 Task: Create a due date automation trigger when advanced on, 2 working days after a card is due add dates starting in 1 days at 11:00 AM.
Action: Mouse moved to (869, 272)
Screenshot: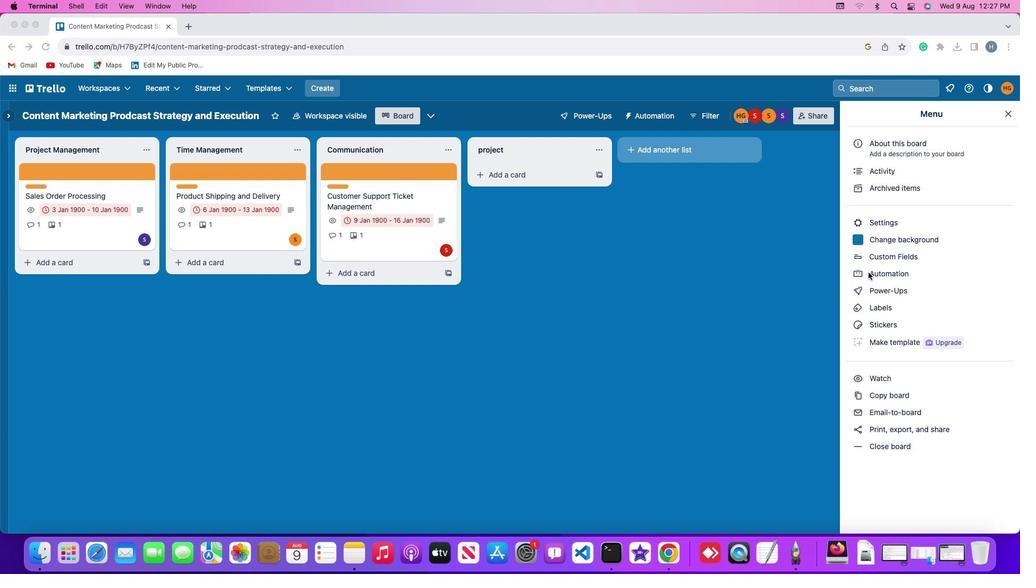 
Action: Mouse pressed left at (869, 272)
Screenshot: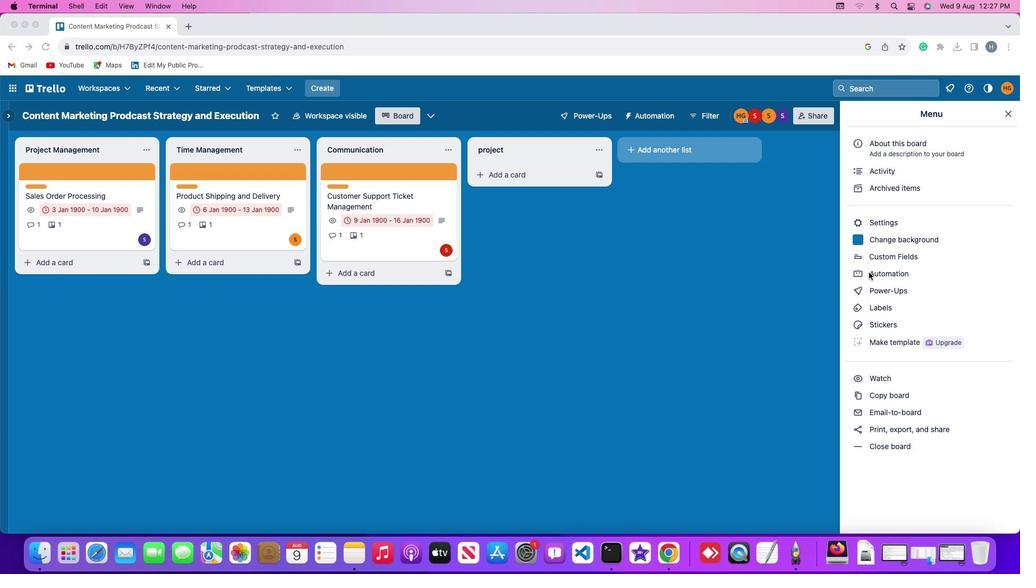 
Action: Mouse pressed left at (869, 272)
Screenshot: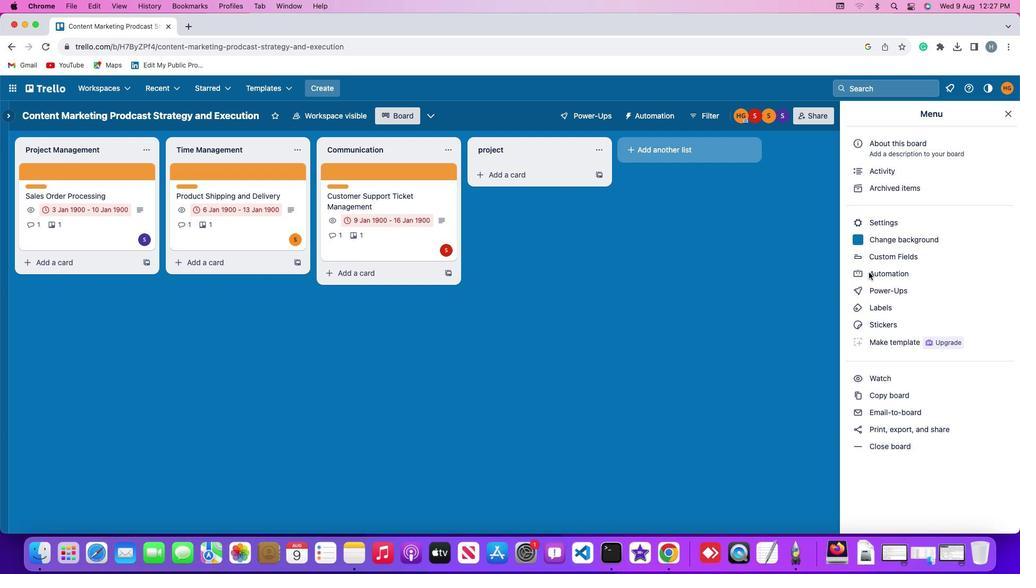 
Action: Mouse moved to (71, 253)
Screenshot: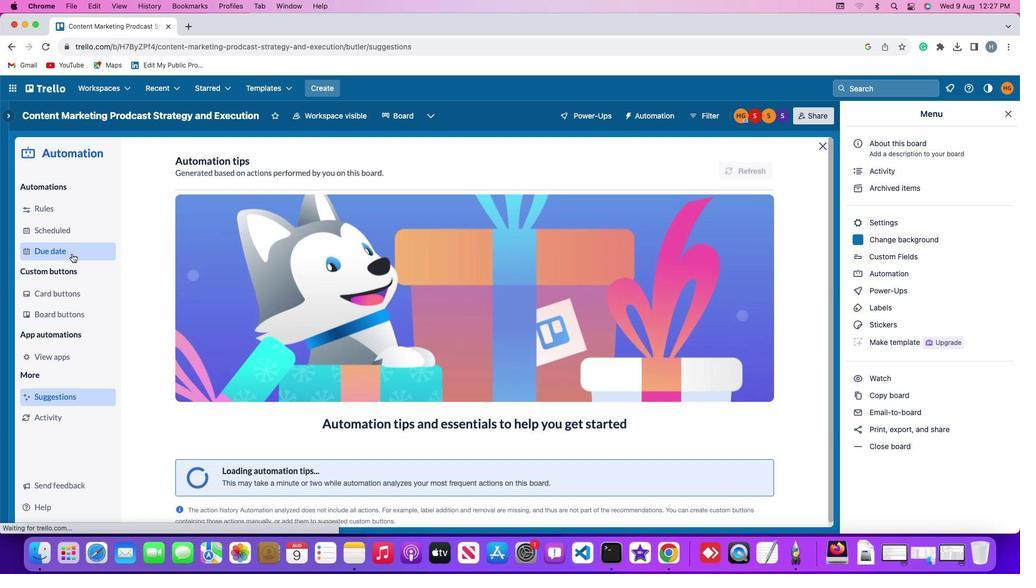 
Action: Mouse pressed left at (71, 253)
Screenshot: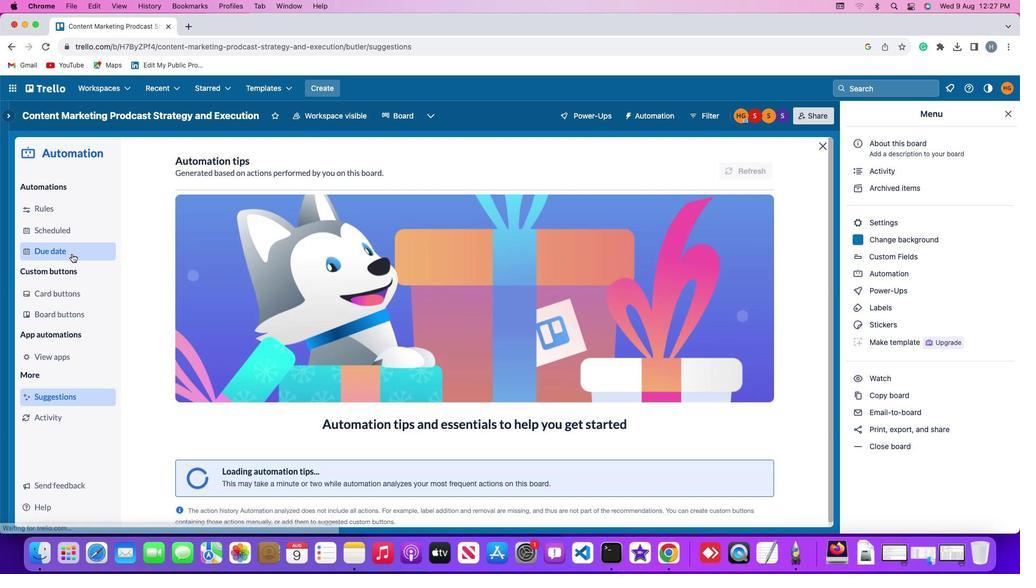 
Action: Mouse moved to (717, 164)
Screenshot: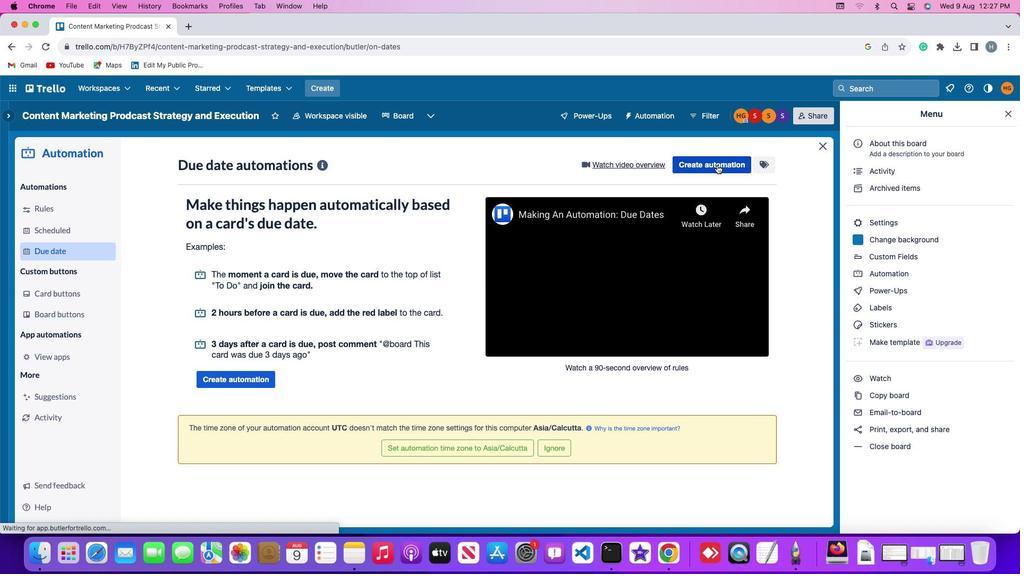
Action: Mouse pressed left at (717, 164)
Screenshot: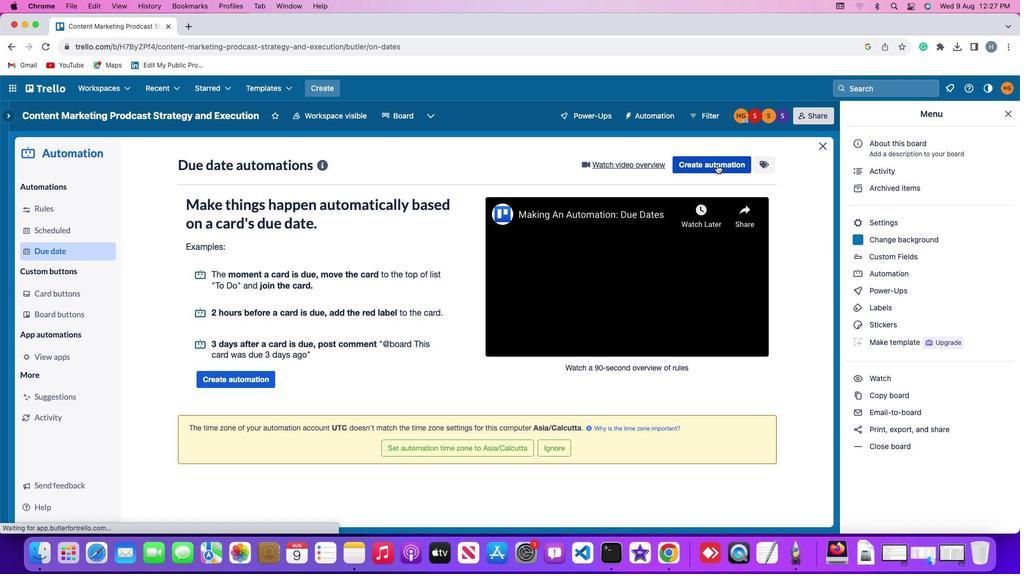 
Action: Mouse moved to (411, 266)
Screenshot: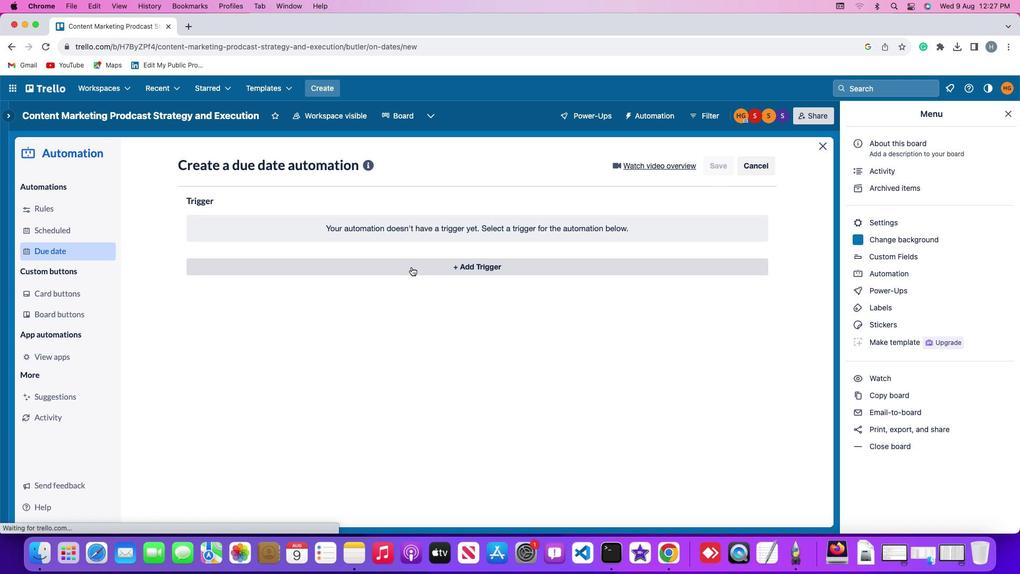
Action: Mouse pressed left at (411, 266)
Screenshot: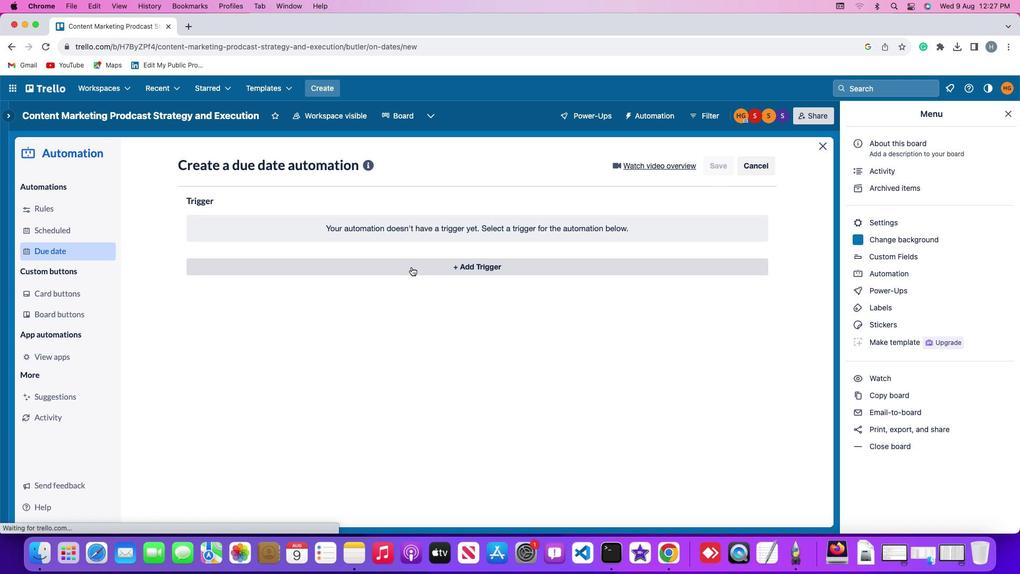 
Action: Mouse moved to (200, 426)
Screenshot: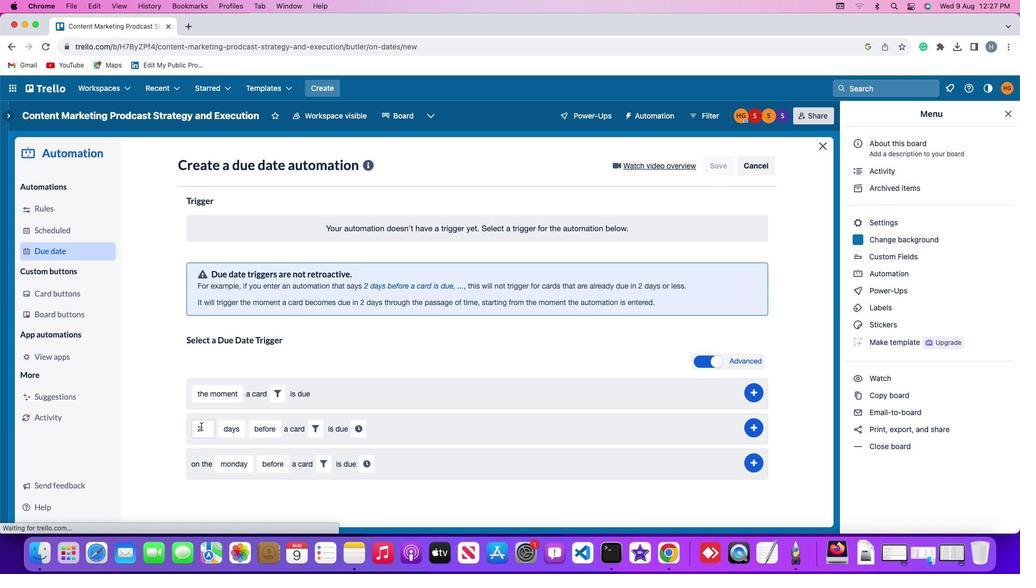 
Action: Mouse pressed left at (200, 426)
Screenshot: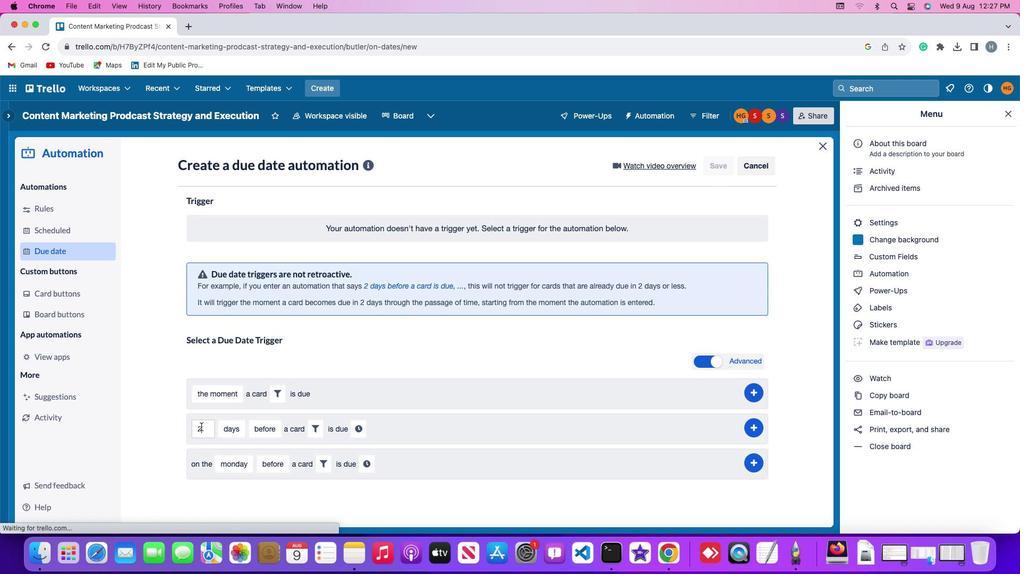 
Action: Mouse moved to (201, 426)
Screenshot: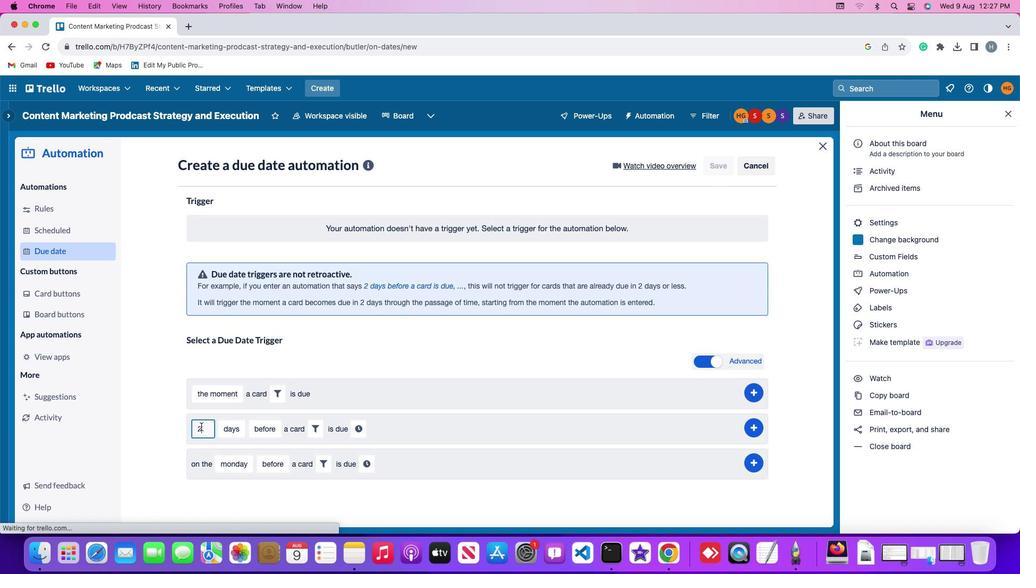 
Action: Key pressed Key.backspace'2'
Screenshot: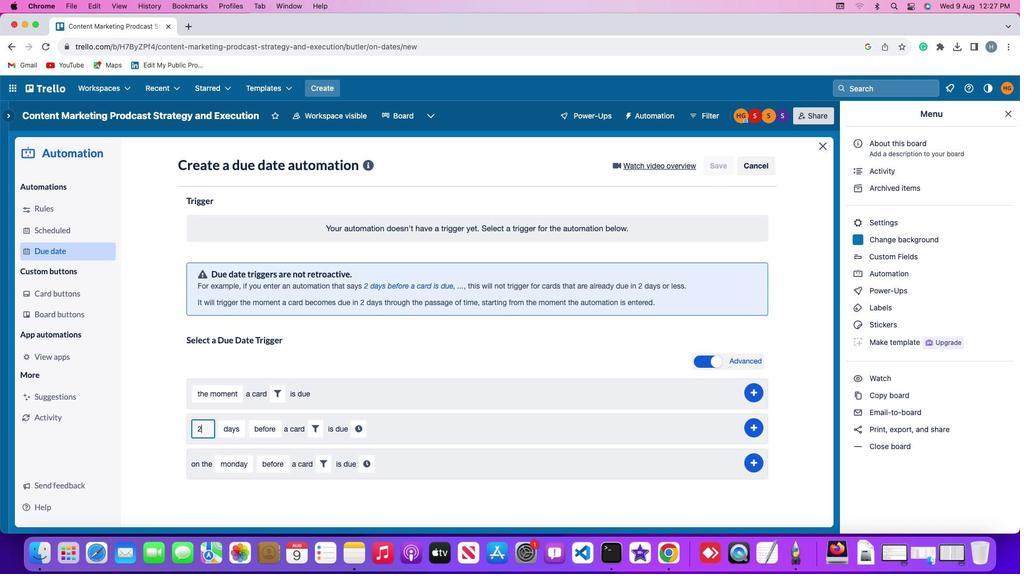 
Action: Mouse moved to (223, 427)
Screenshot: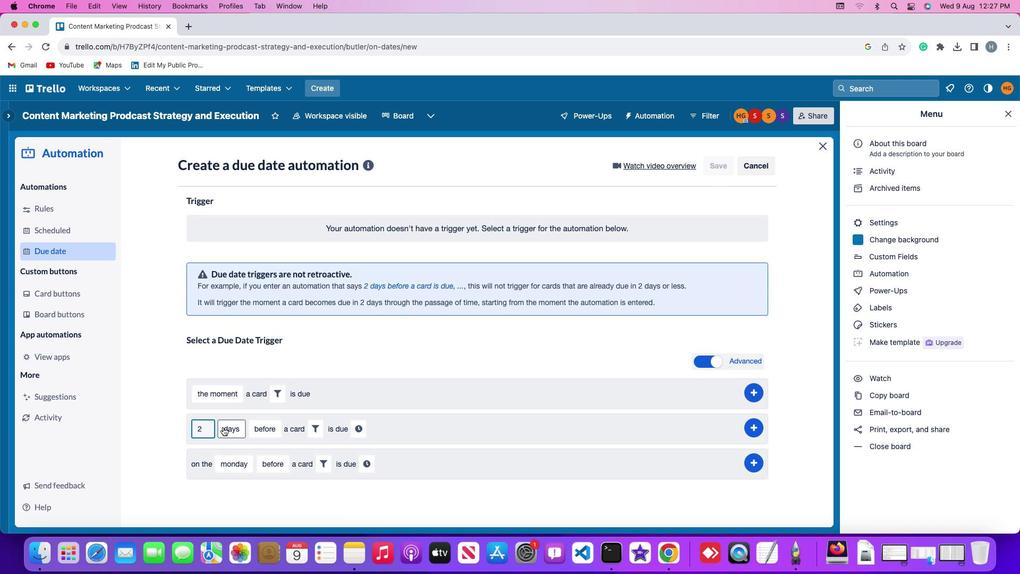 
Action: Mouse pressed left at (223, 427)
Screenshot: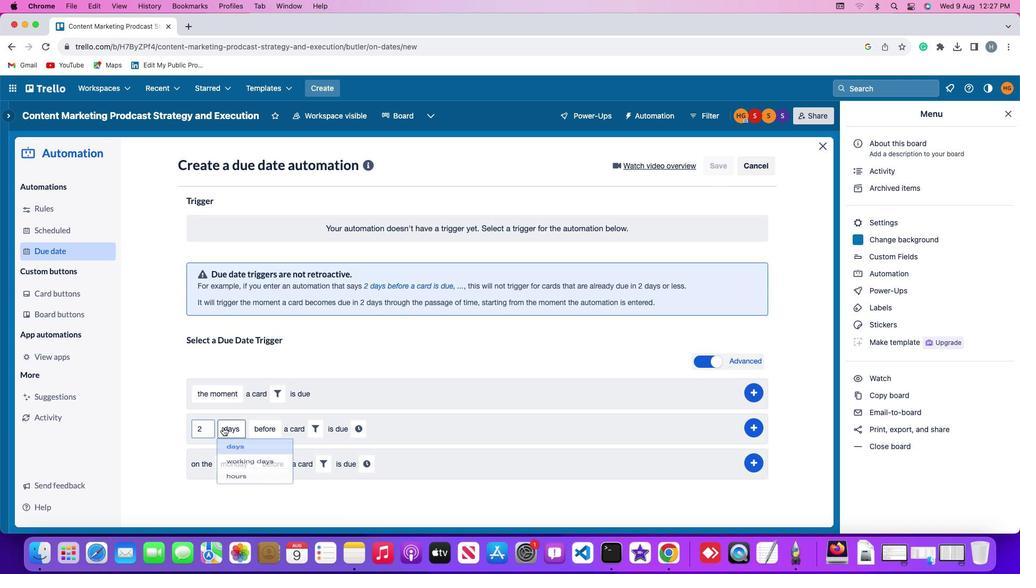 
Action: Mouse moved to (234, 469)
Screenshot: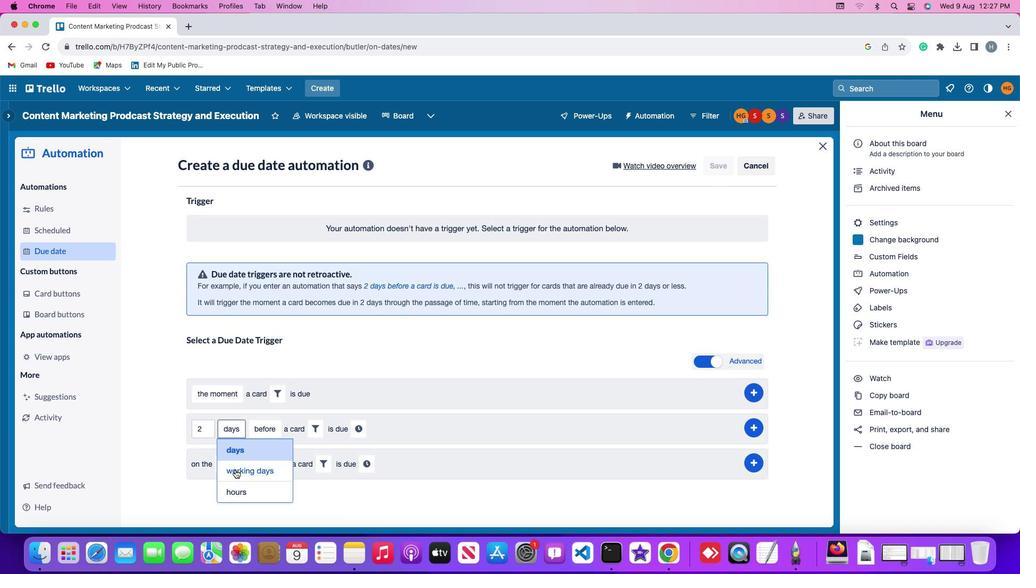
Action: Mouse pressed left at (234, 469)
Screenshot: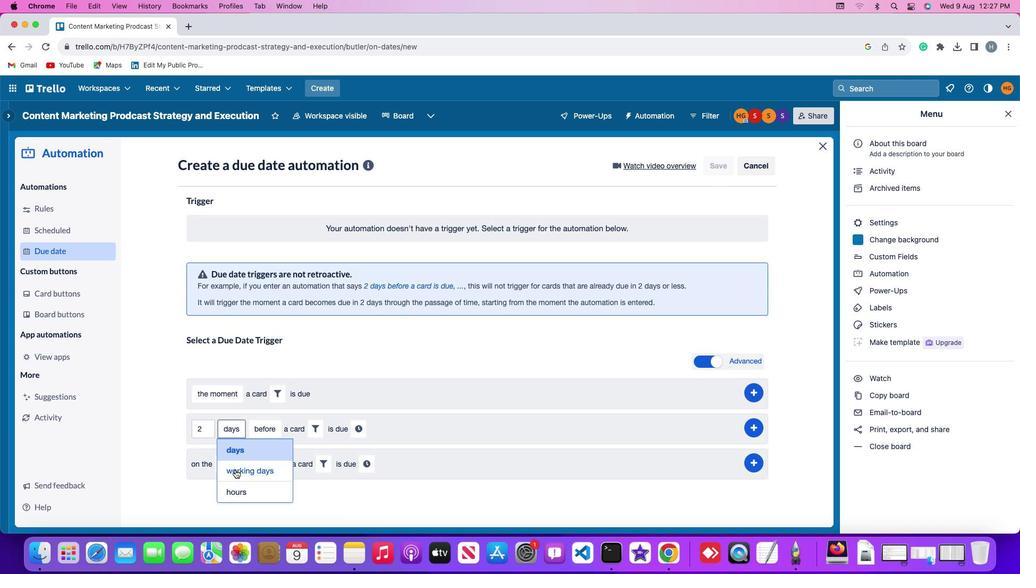 
Action: Mouse moved to (288, 432)
Screenshot: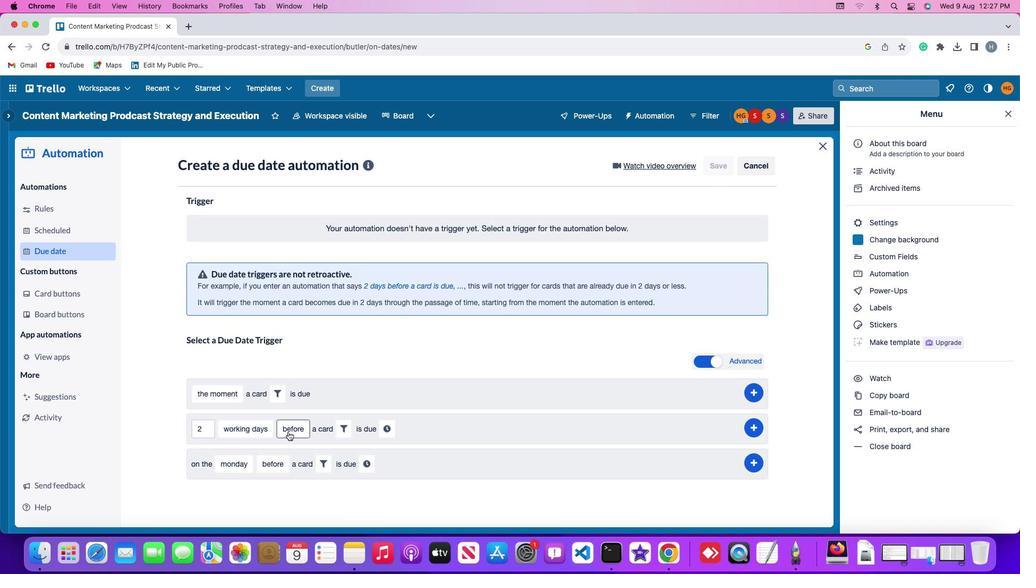 
Action: Mouse pressed left at (288, 432)
Screenshot: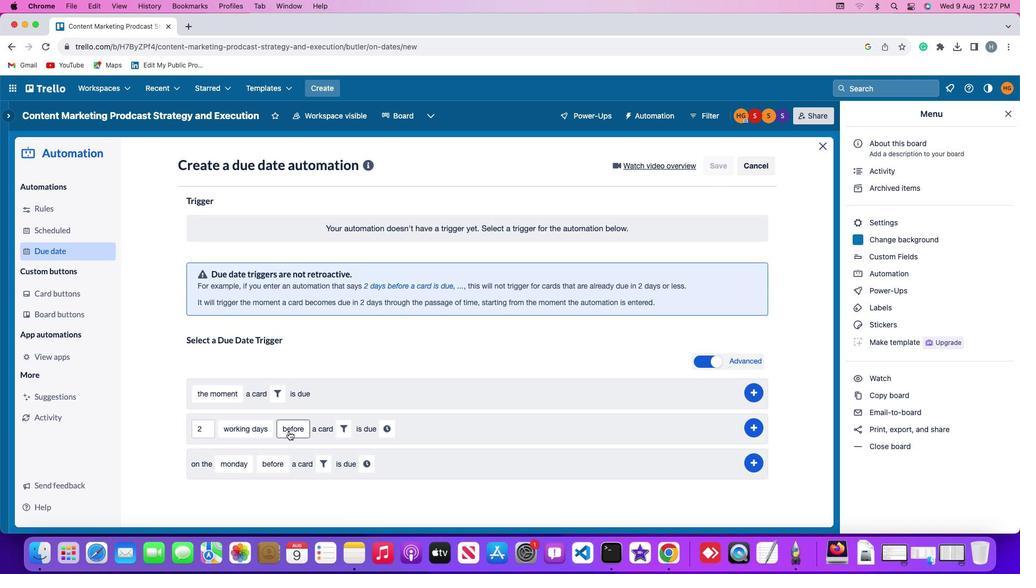 
Action: Mouse moved to (284, 470)
Screenshot: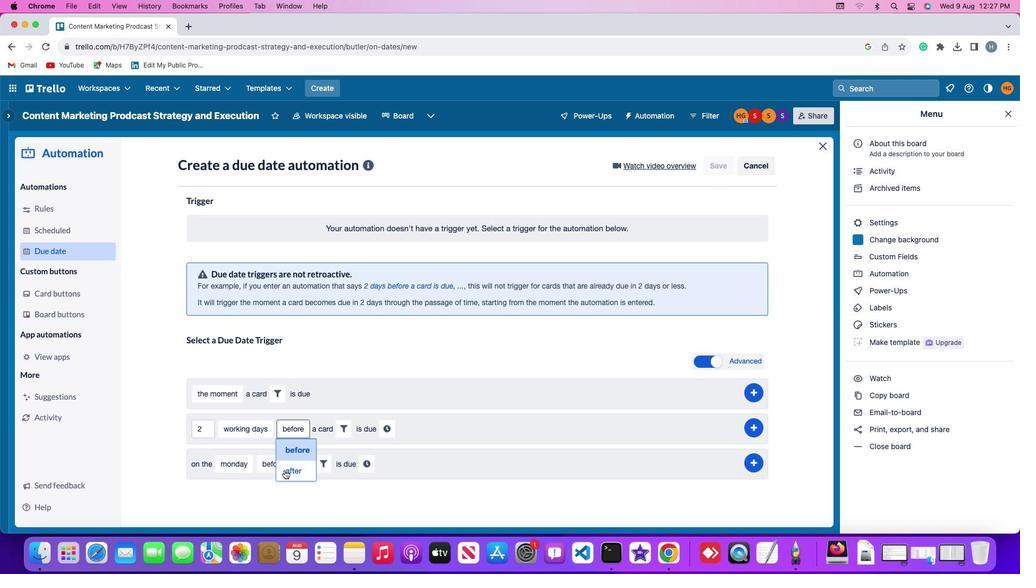 
Action: Mouse pressed left at (284, 470)
Screenshot: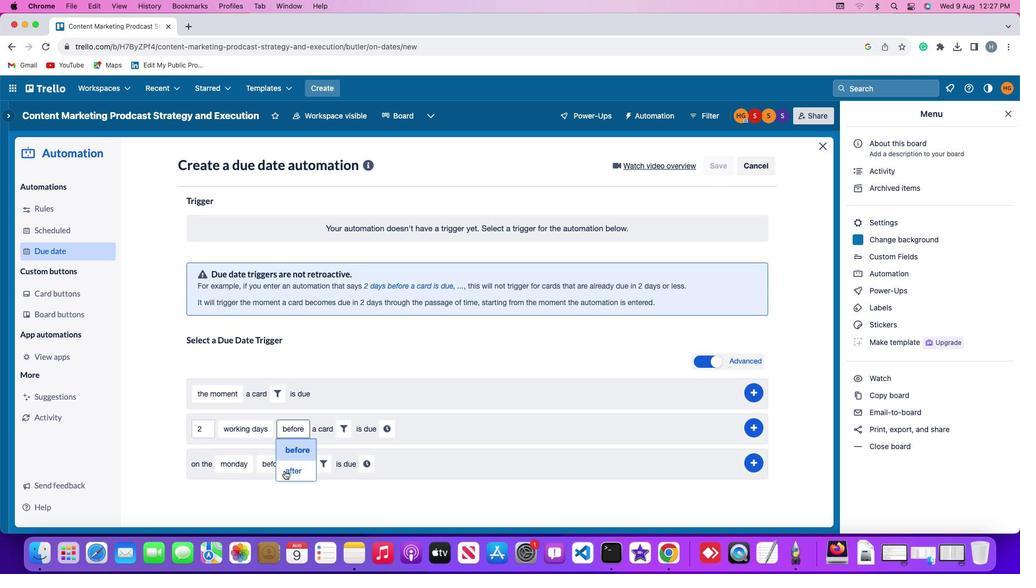 
Action: Mouse moved to (336, 433)
Screenshot: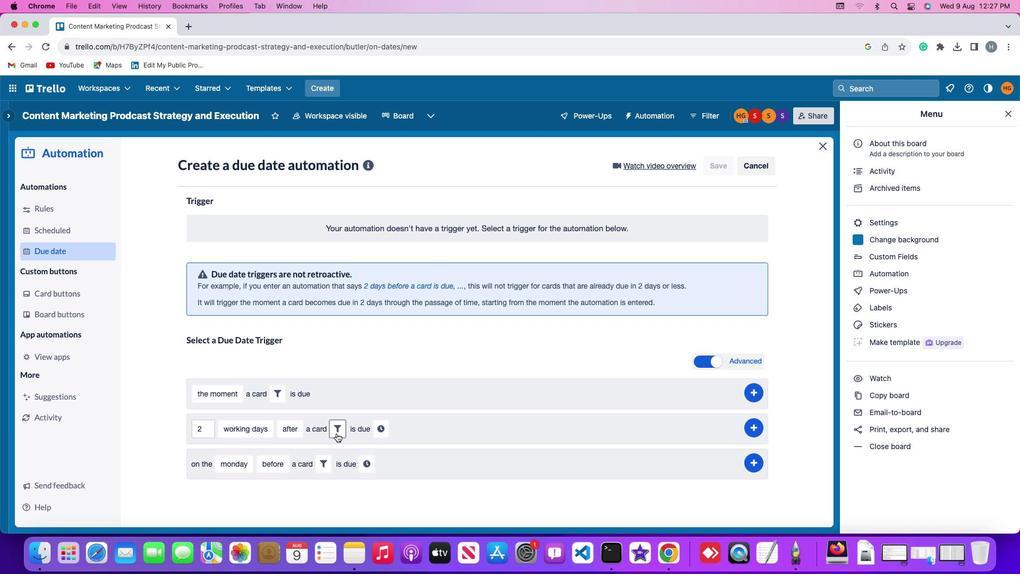 
Action: Mouse pressed left at (336, 433)
Screenshot: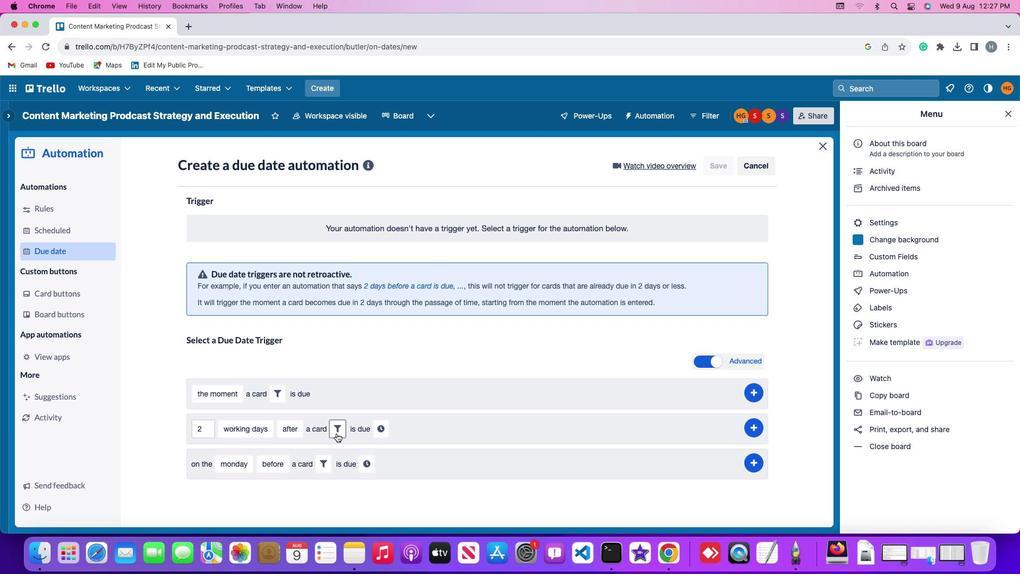 
Action: Mouse moved to (398, 466)
Screenshot: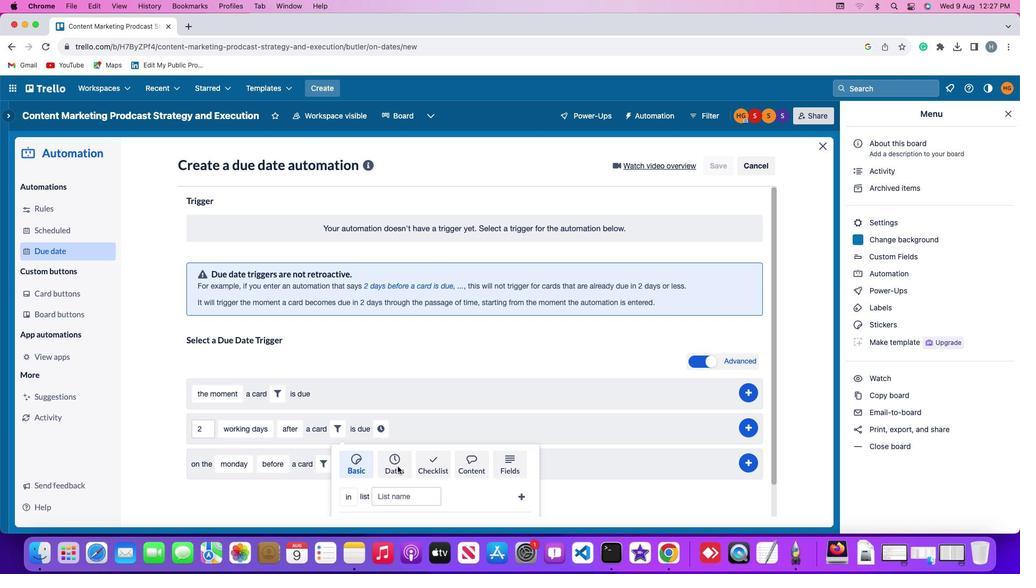 
Action: Mouse pressed left at (398, 466)
Screenshot: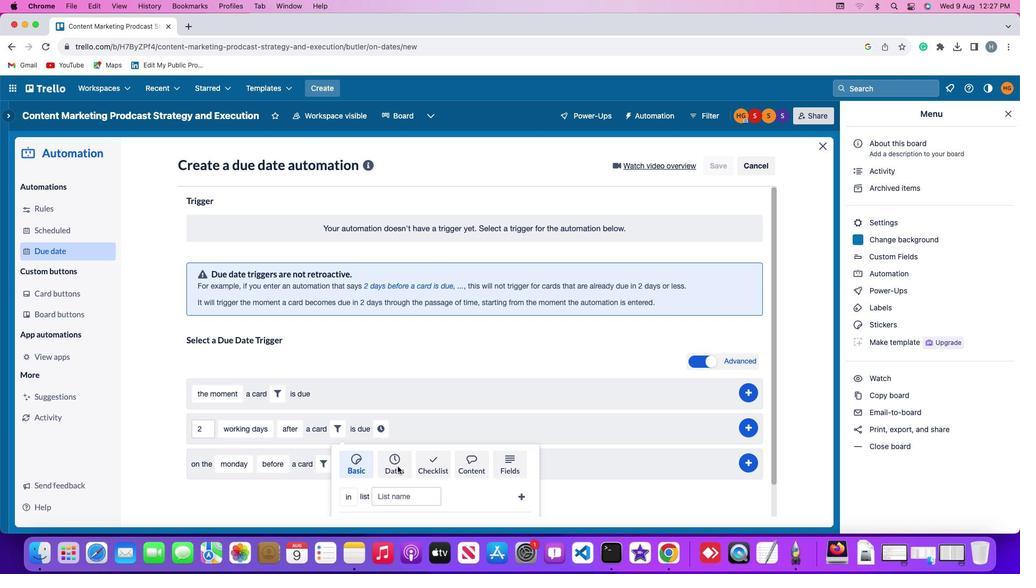 
Action: Mouse moved to (307, 494)
Screenshot: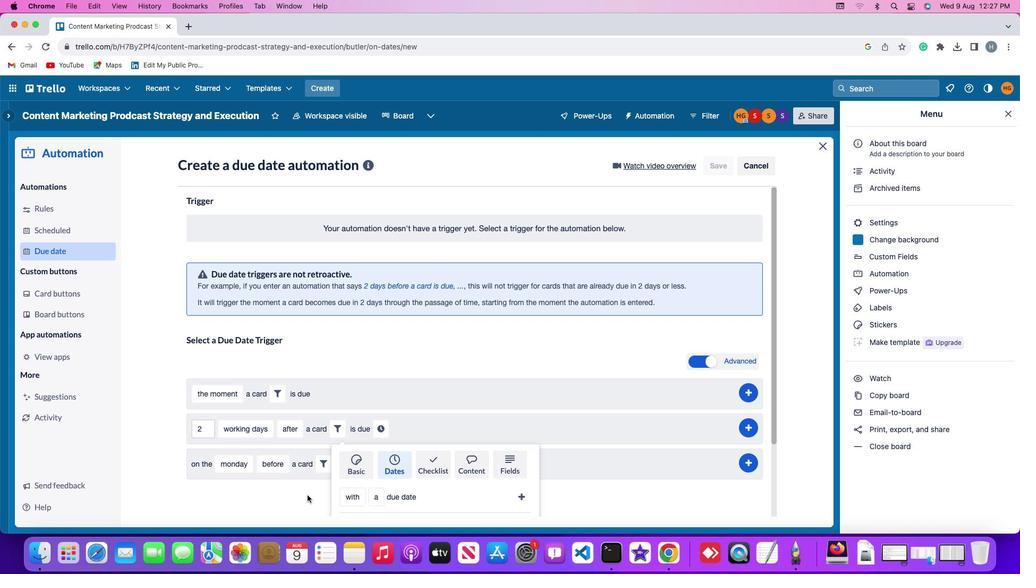 
Action: Mouse scrolled (307, 494) with delta (0, 0)
Screenshot: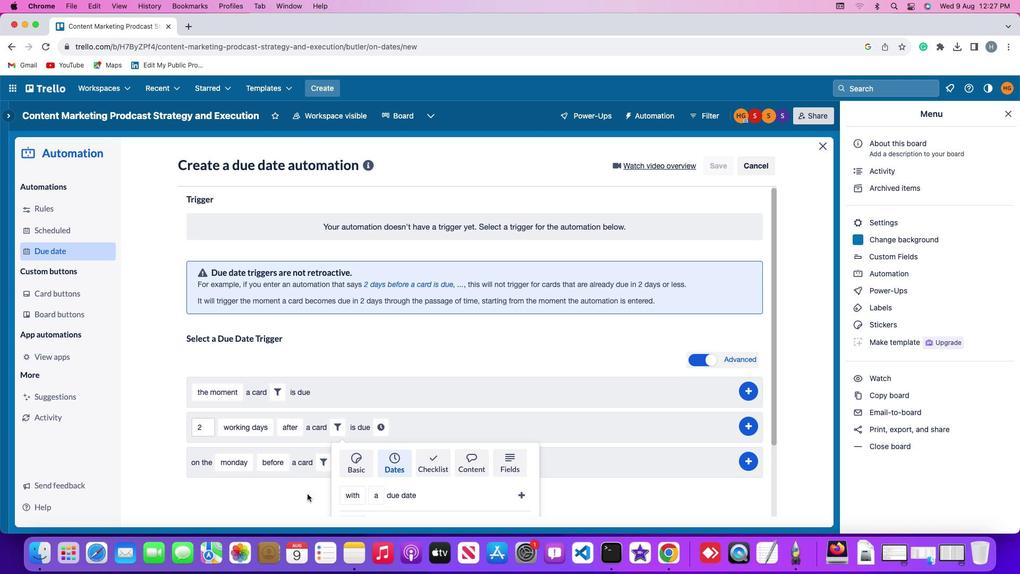 
Action: Mouse scrolled (307, 494) with delta (0, 0)
Screenshot: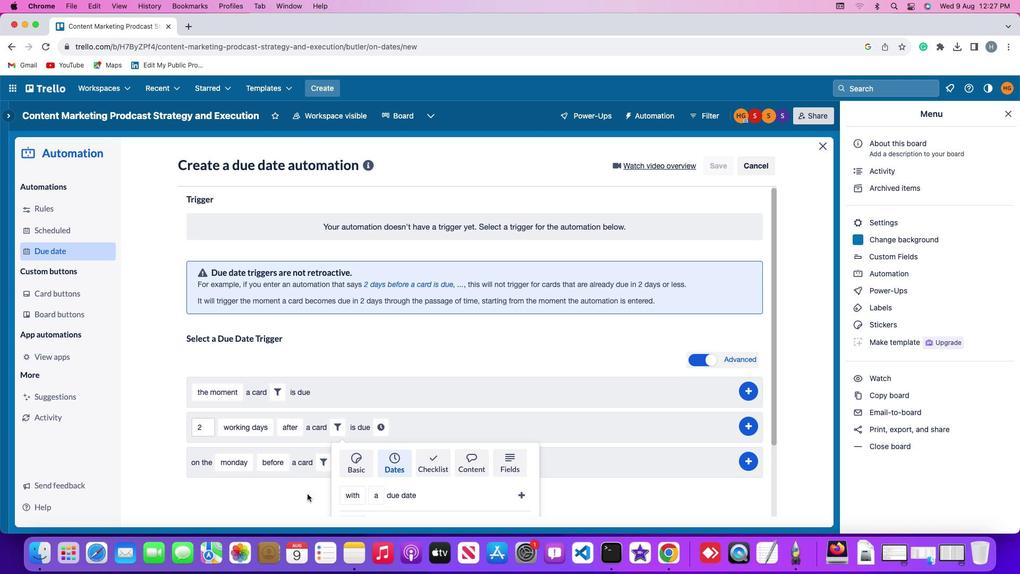 
Action: Mouse moved to (307, 494)
Screenshot: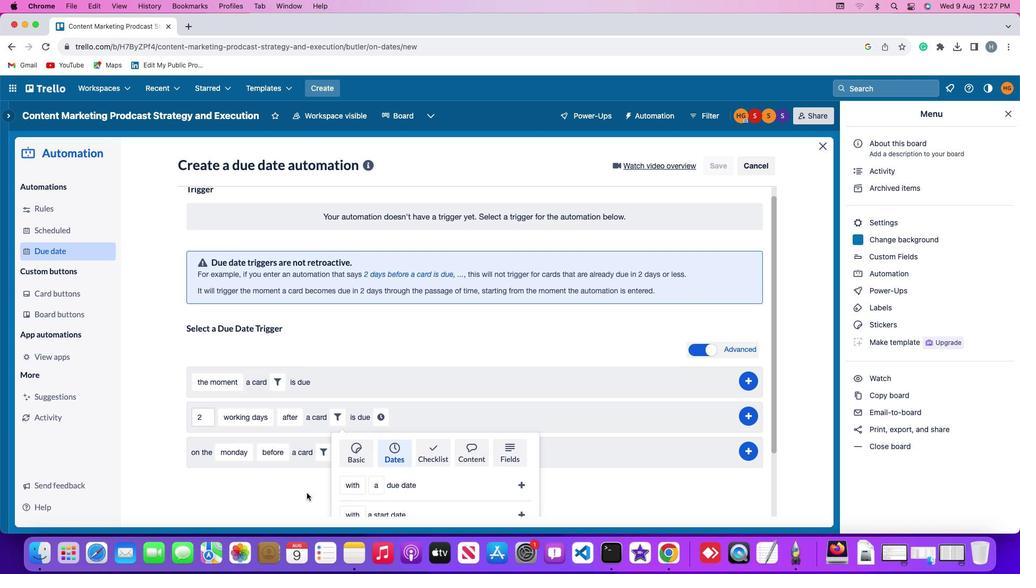 
Action: Mouse scrolled (307, 494) with delta (0, -1)
Screenshot: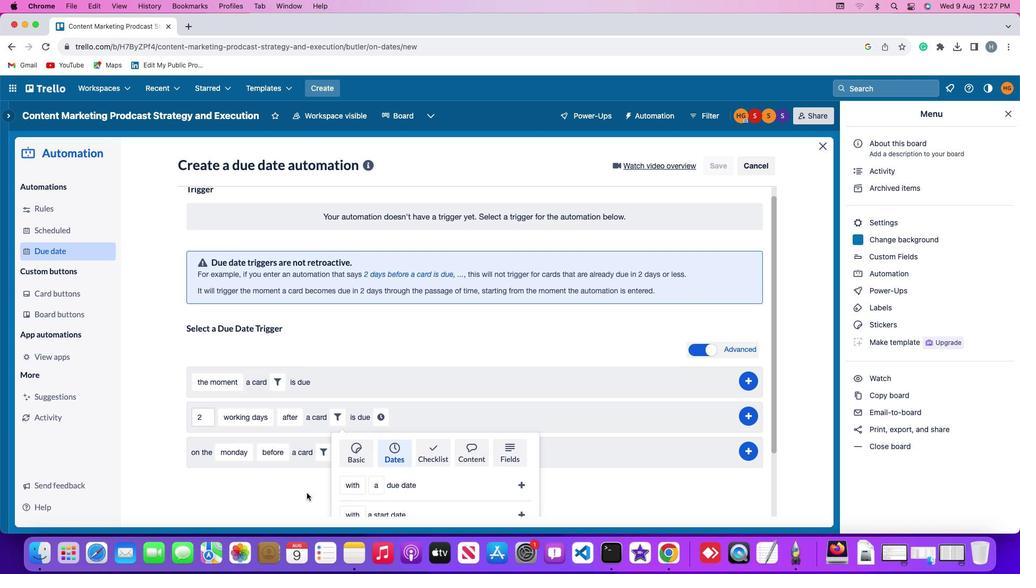 
Action: Mouse moved to (307, 494)
Screenshot: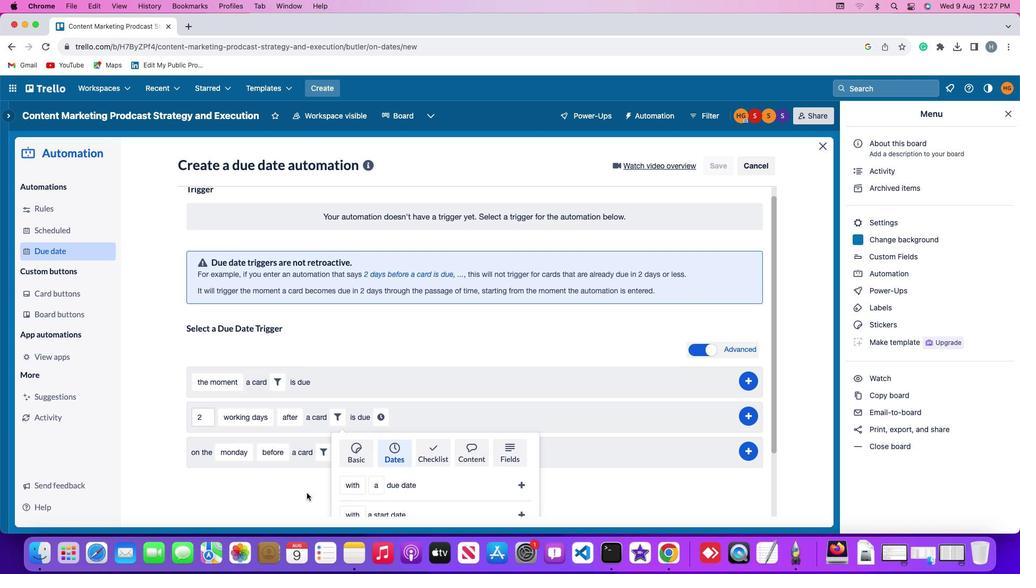 
Action: Mouse scrolled (307, 494) with delta (0, -2)
Screenshot: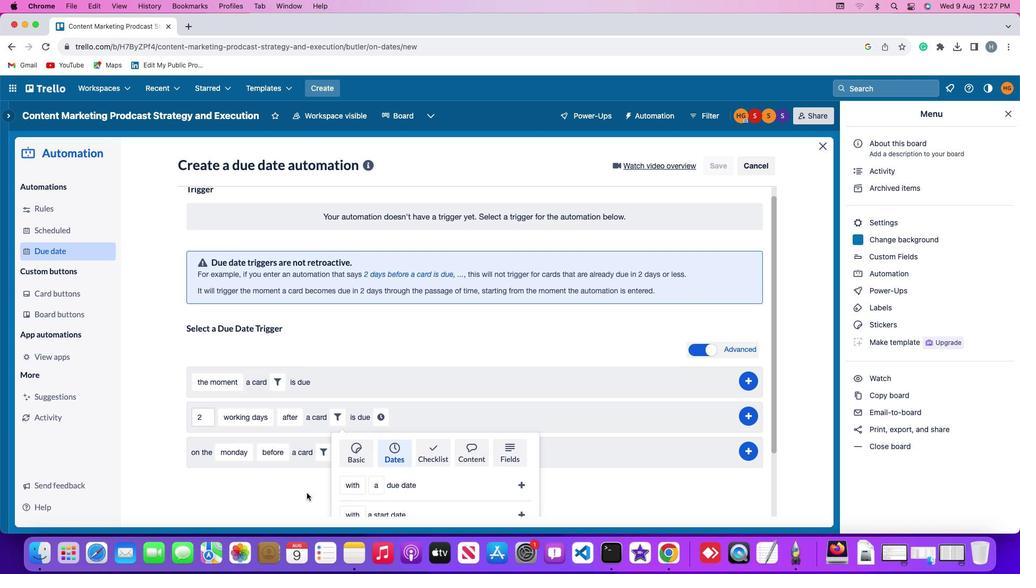 
Action: Mouse moved to (307, 492)
Screenshot: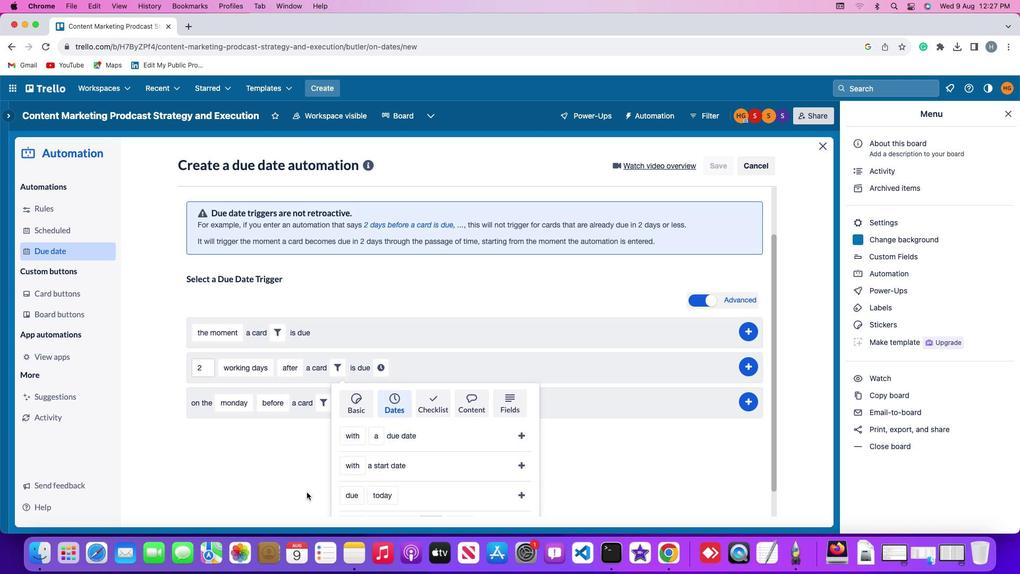 
Action: Mouse scrolled (307, 492) with delta (0, -3)
Screenshot: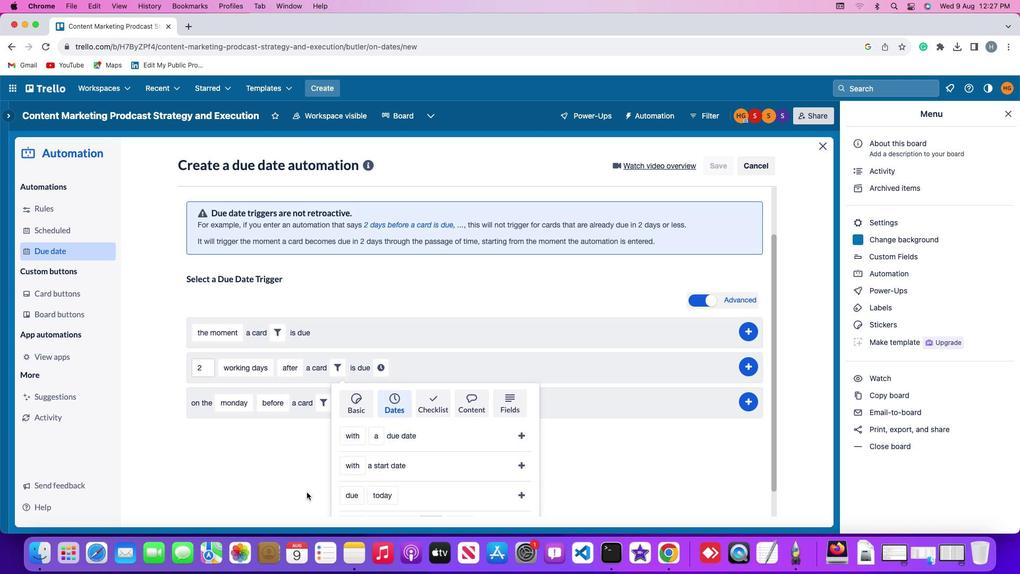 
Action: Mouse moved to (306, 492)
Screenshot: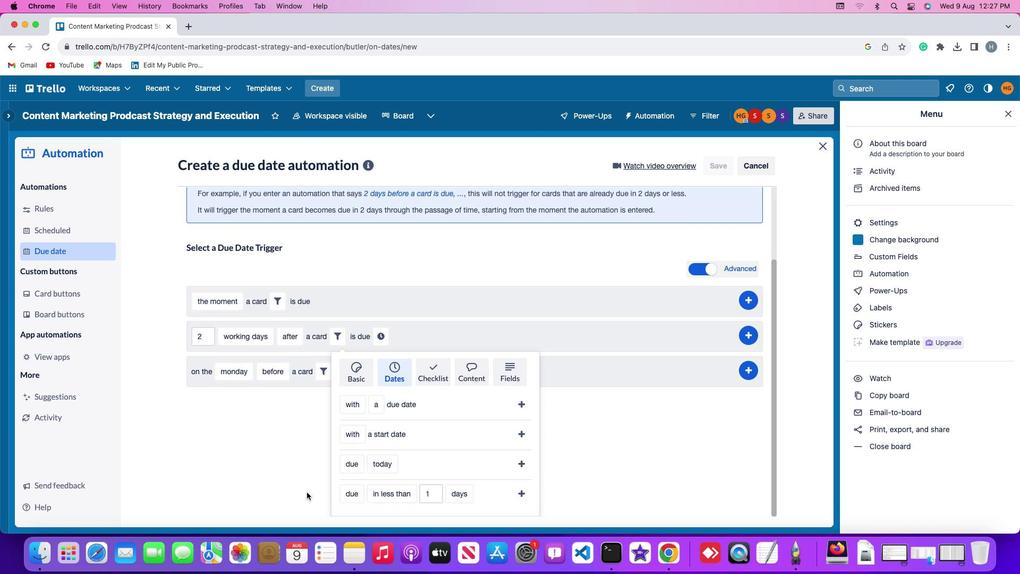 
Action: Mouse scrolled (306, 492) with delta (0, 0)
Screenshot: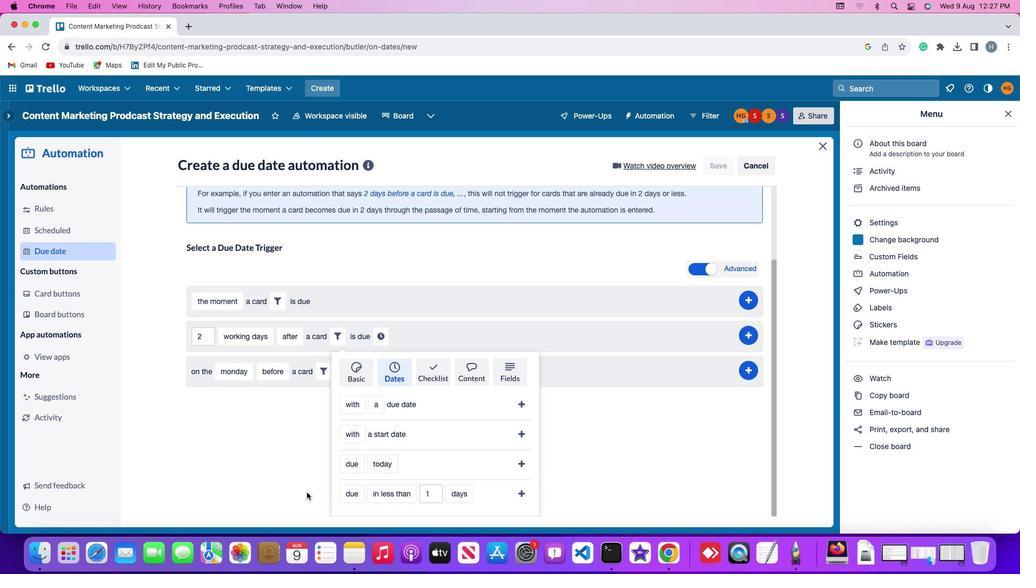 
Action: Mouse scrolled (306, 492) with delta (0, 0)
Screenshot: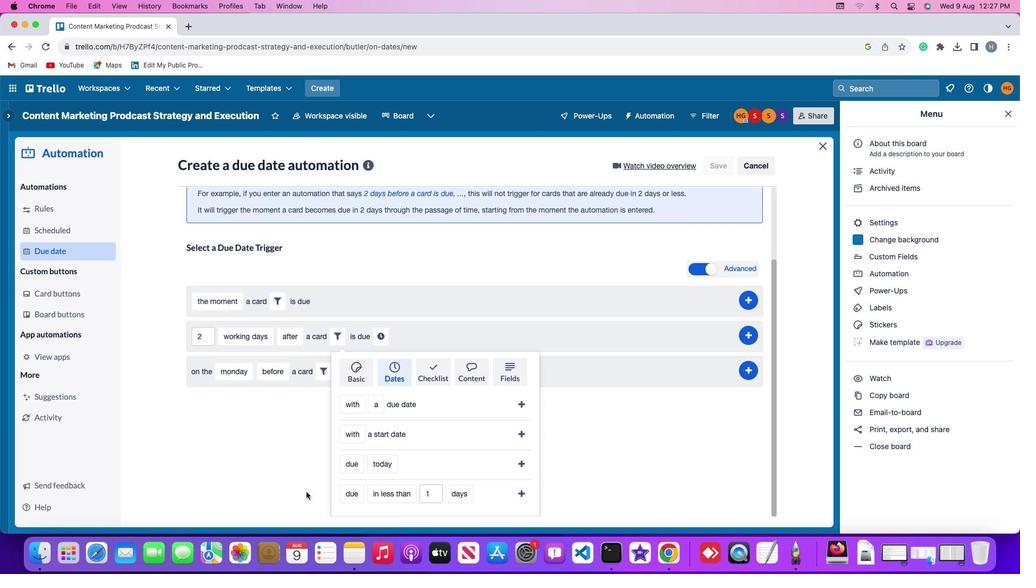 
Action: Mouse scrolled (306, 492) with delta (0, -2)
Screenshot: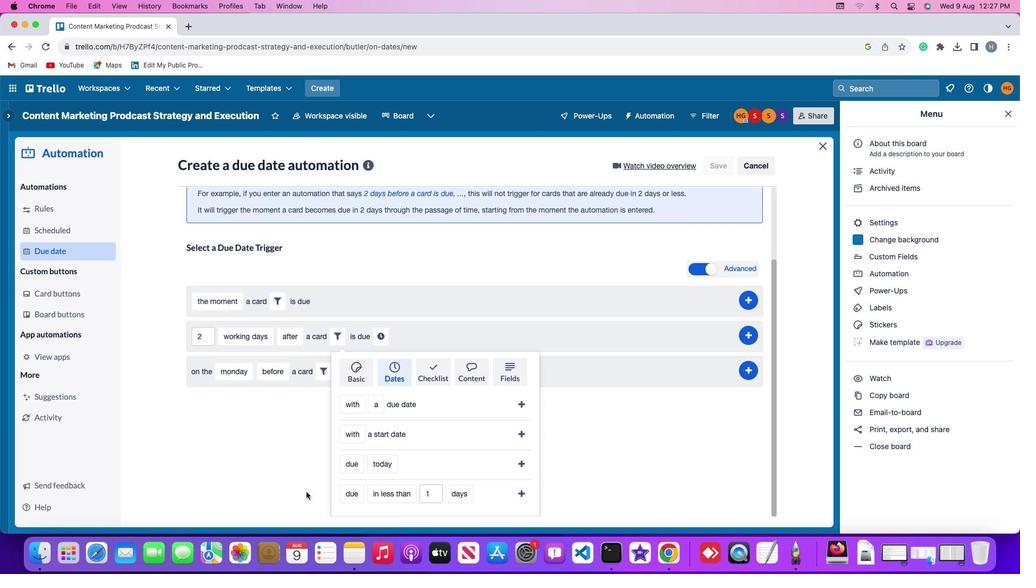 
Action: Mouse scrolled (306, 492) with delta (0, -2)
Screenshot: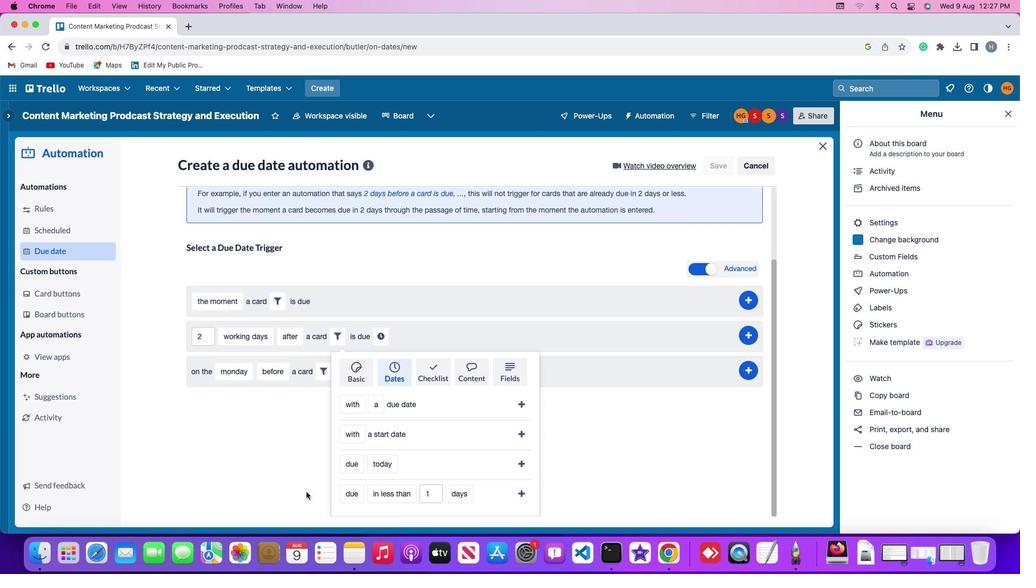 
Action: Mouse moved to (306, 492)
Screenshot: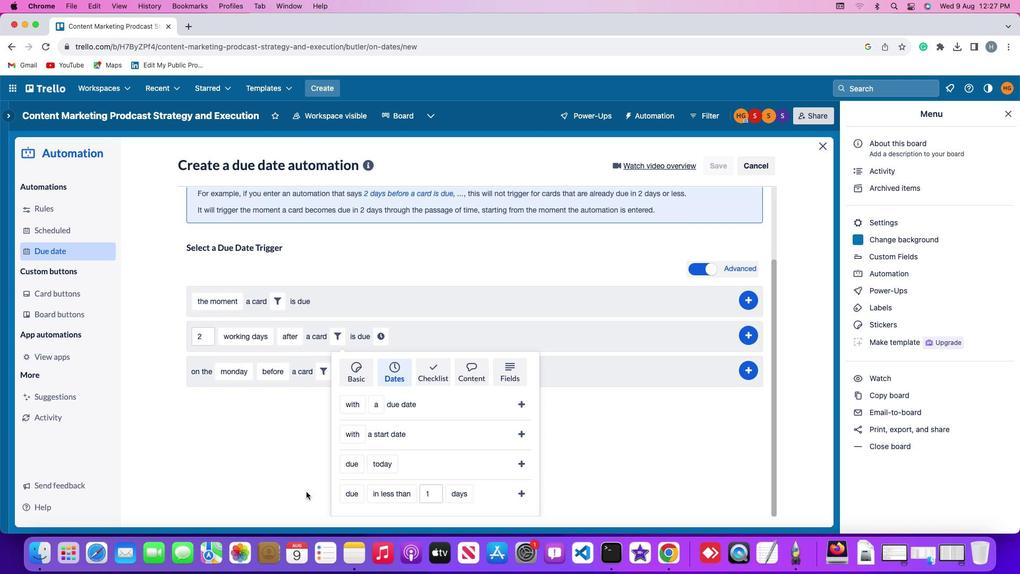 
Action: Mouse scrolled (306, 492) with delta (0, -3)
Screenshot: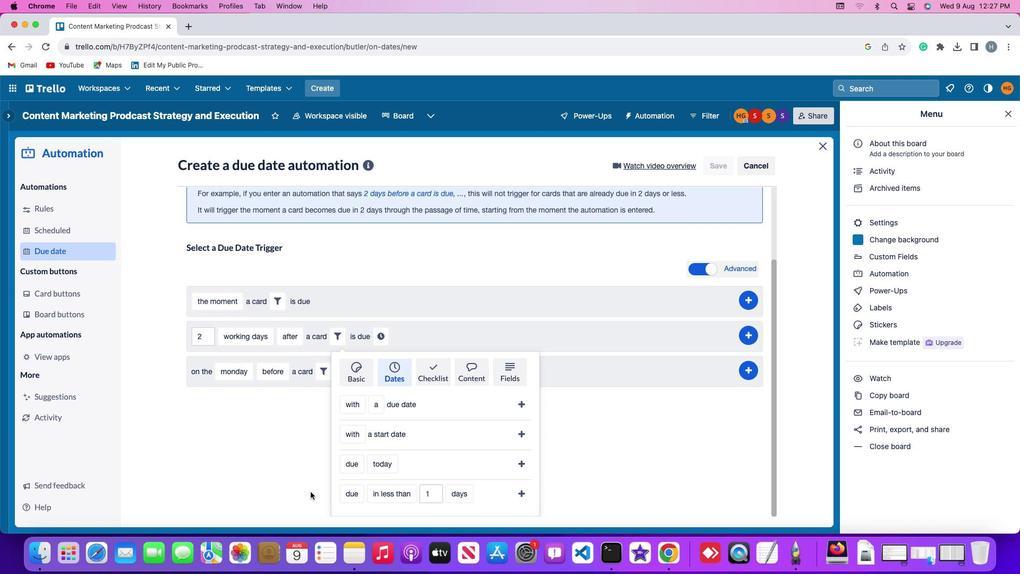 
Action: Mouse moved to (345, 492)
Screenshot: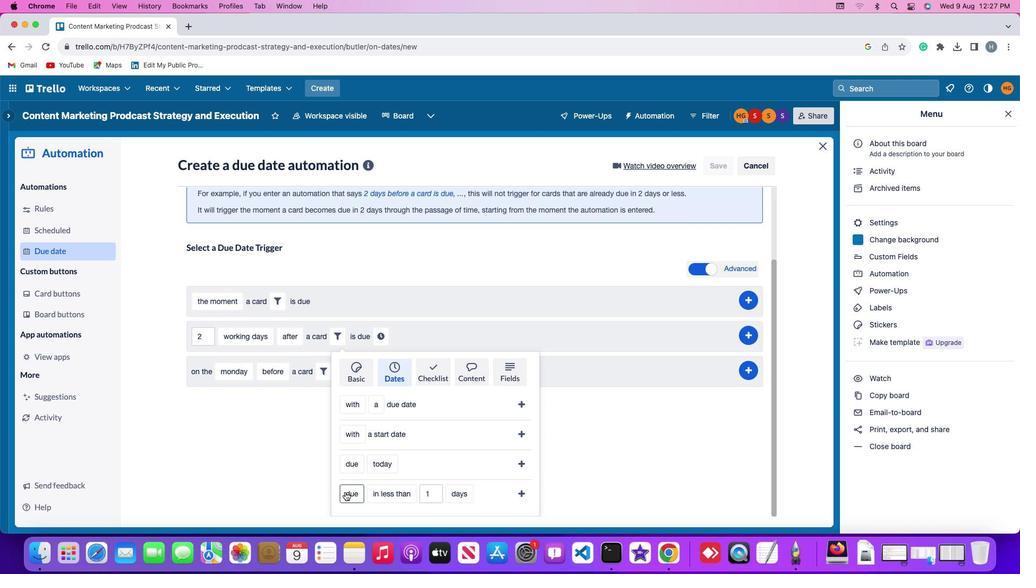 
Action: Mouse pressed left at (345, 492)
Screenshot: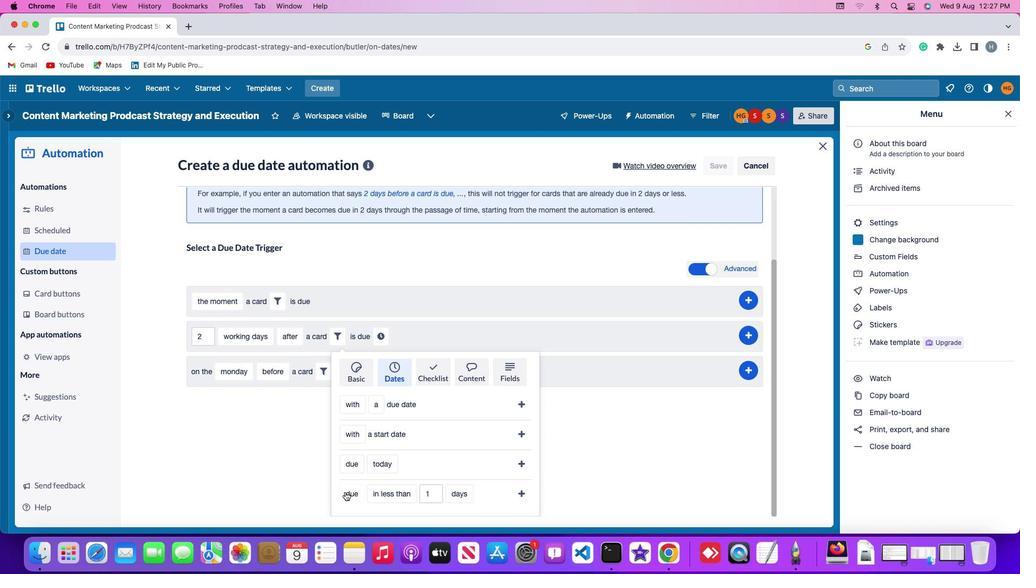 
Action: Mouse moved to (355, 479)
Screenshot: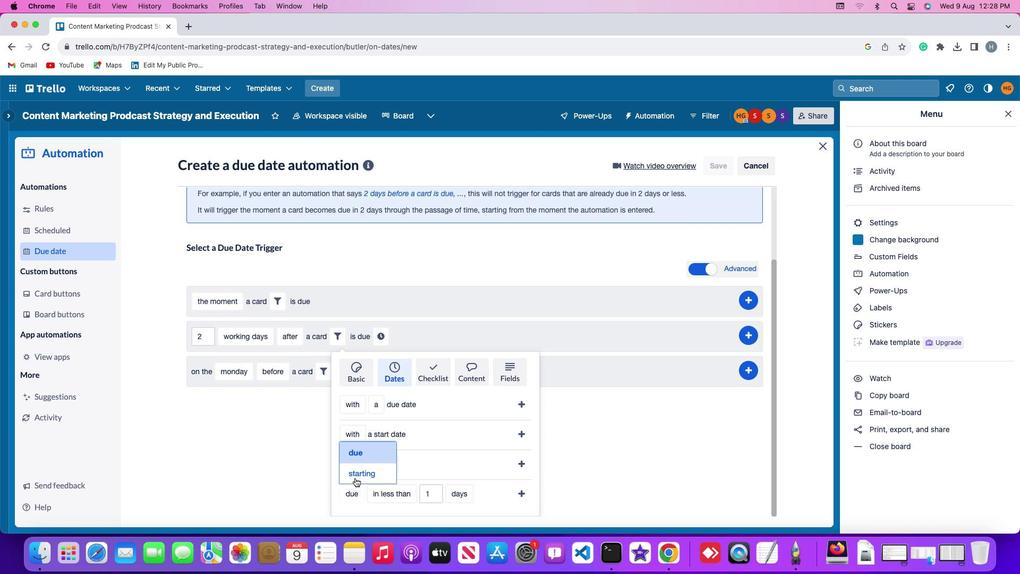 
Action: Mouse pressed left at (355, 479)
Screenshot: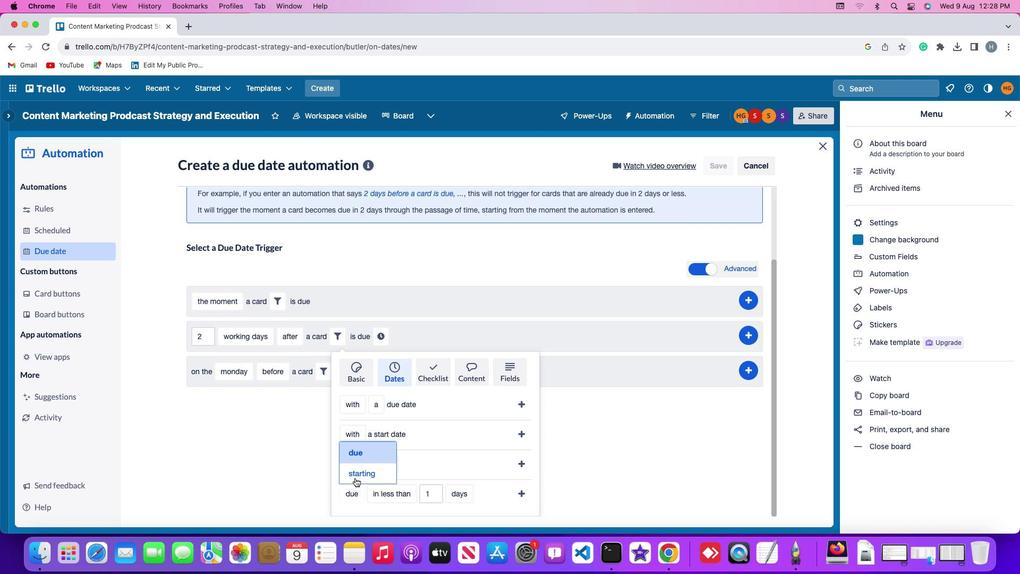 
Action: Mouse moved to (402, 495)
Screenshot: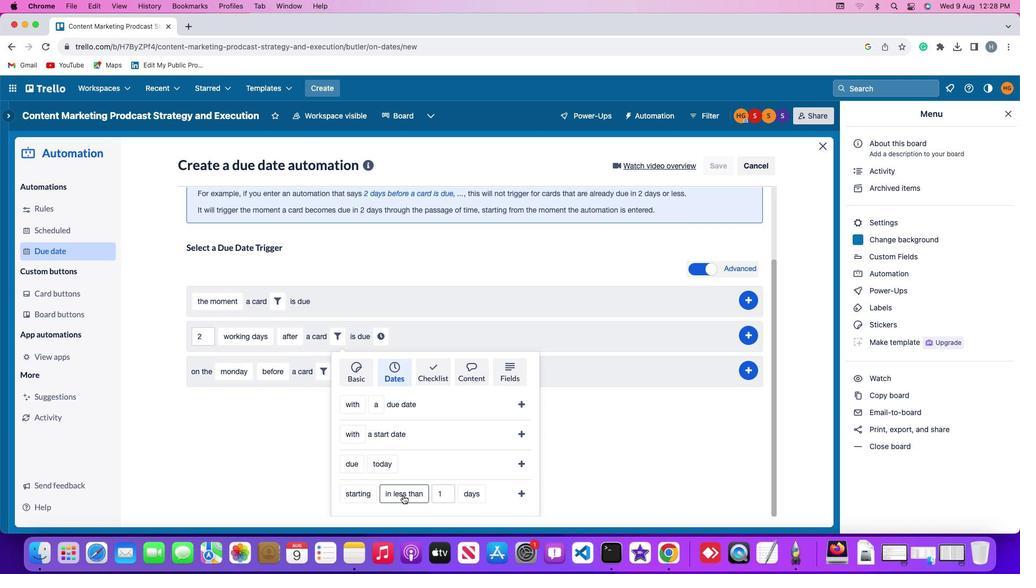 
Action: Mouse pressed left at (402, 495)
Screenshot: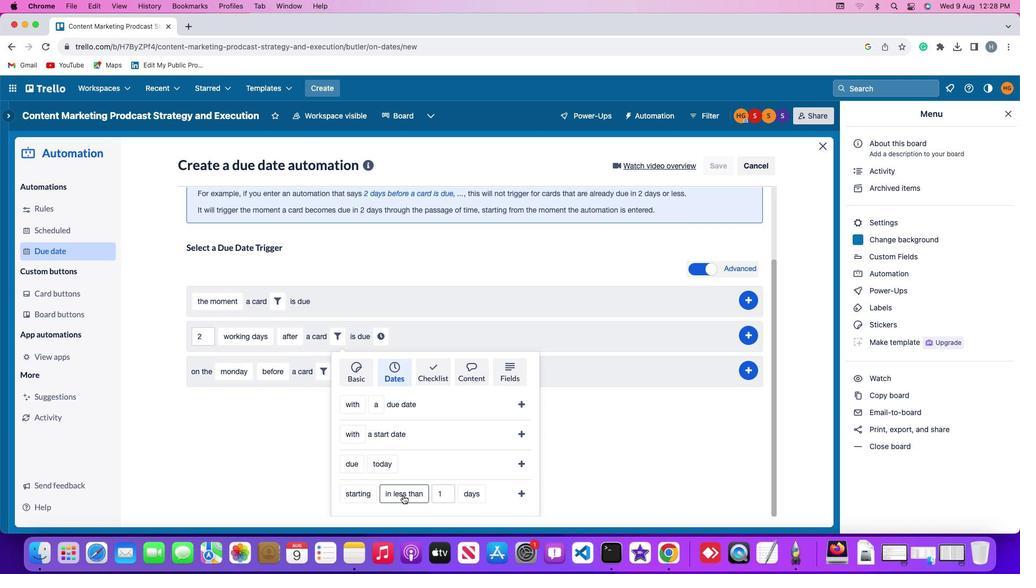 
Action: Mouse moved to (411, 459)
Screenshot: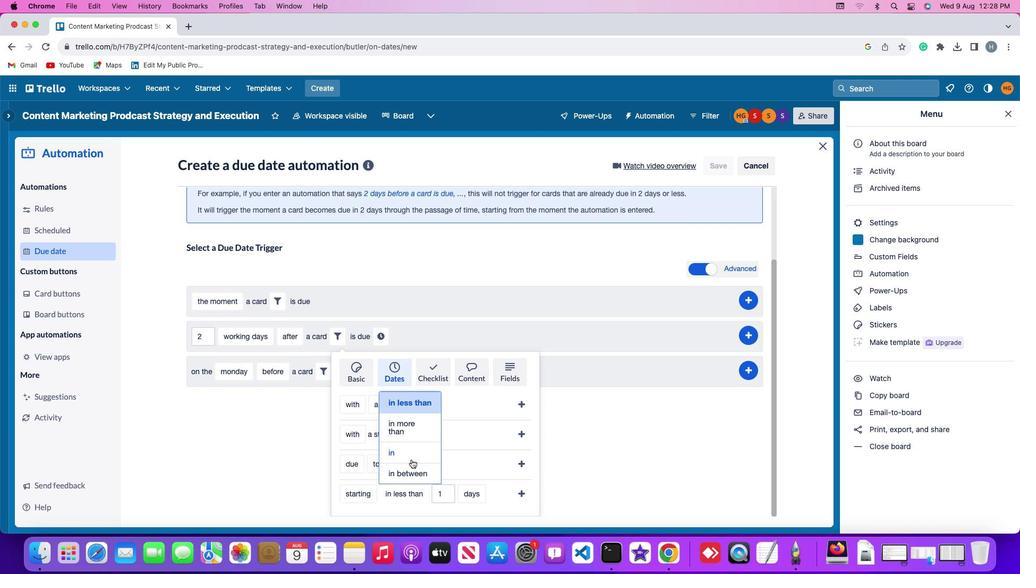 
Action: Mouse pressed left at (411, 459)
Screenshot: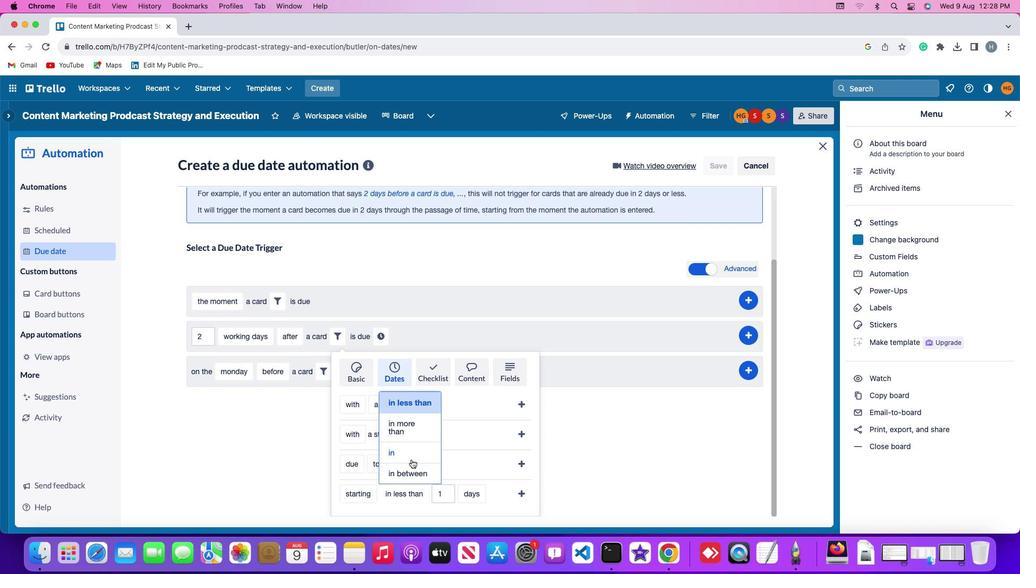 
Action: Mouse moved to (412, 497)
Screenshot: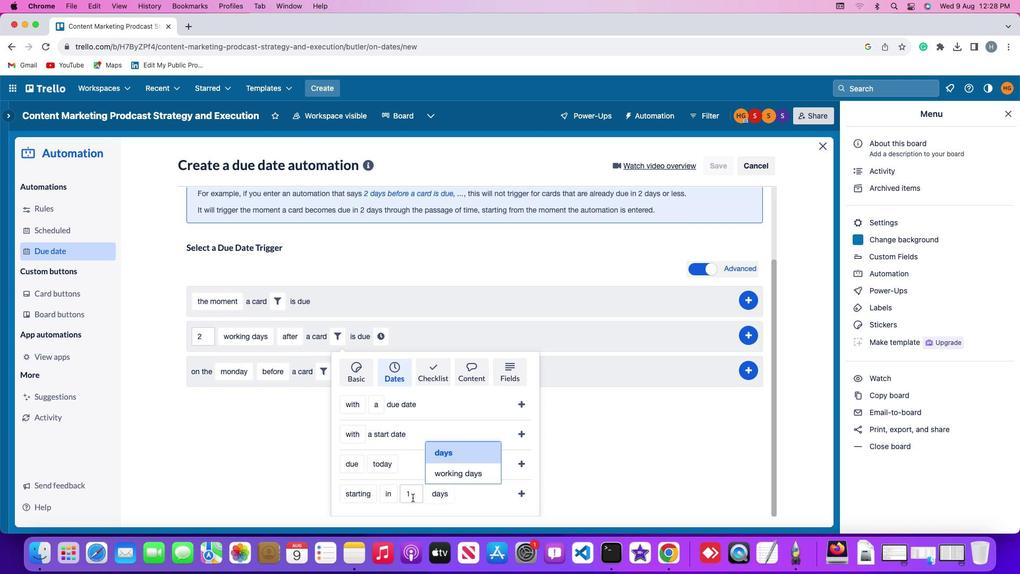 
Action: Mouse pressed left at (412, 497)
Screenshot: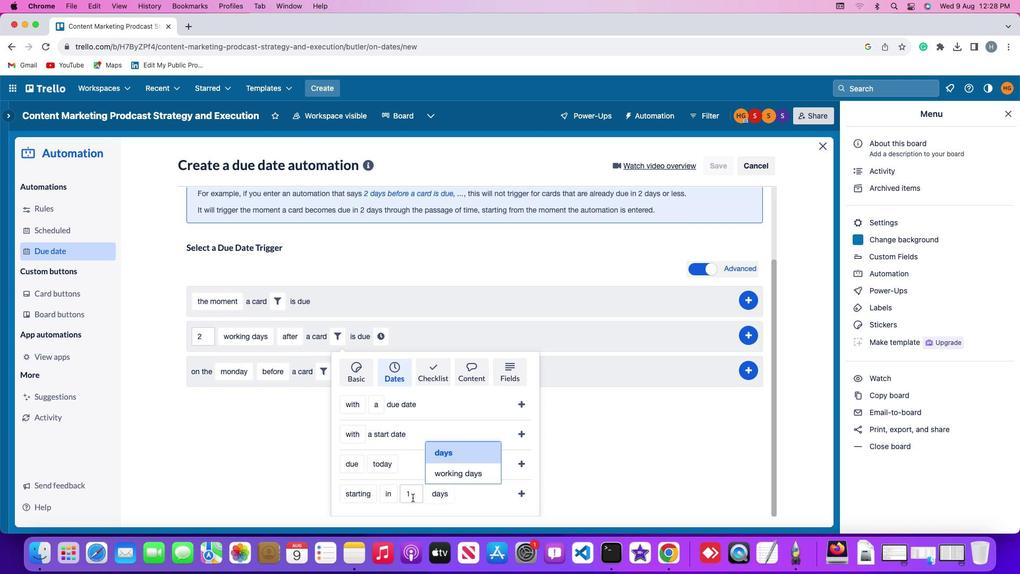 
Action: Mouse moved to (412, 497)
Screenshot: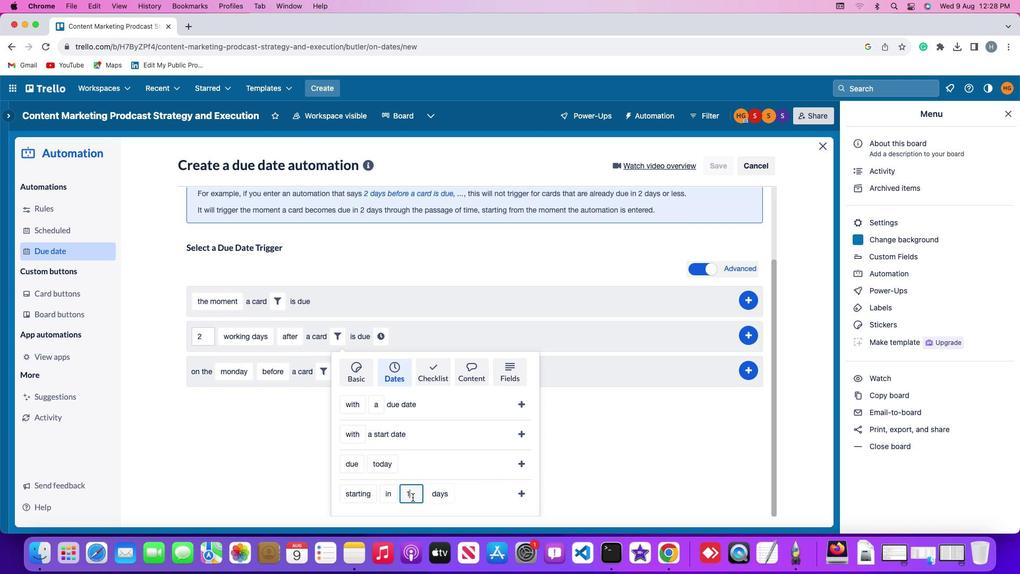 
Action: Key pressed Key.backspace'1'
Screenshot: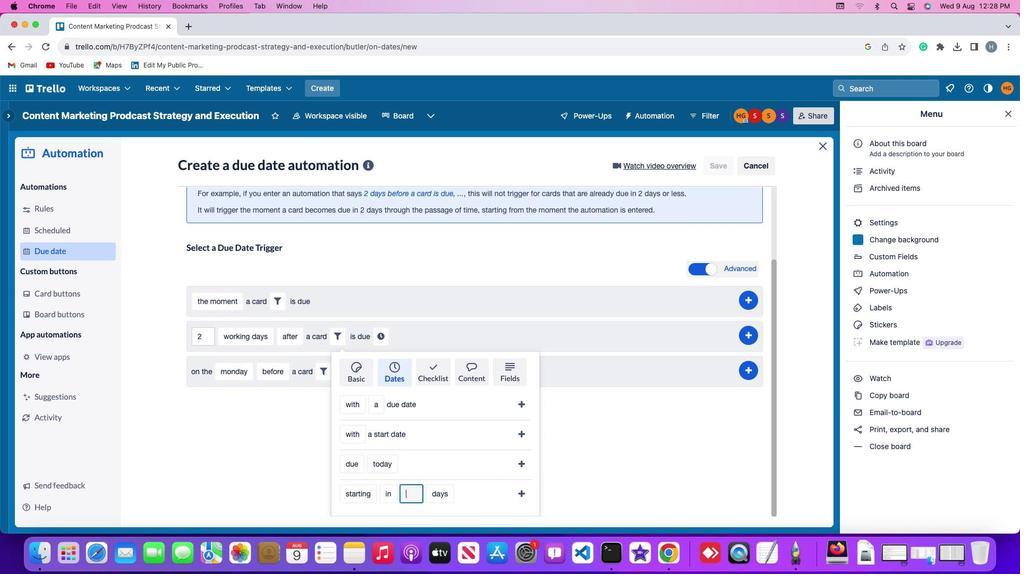 
Action: Mouse moved to (440, 494)
Screenshot: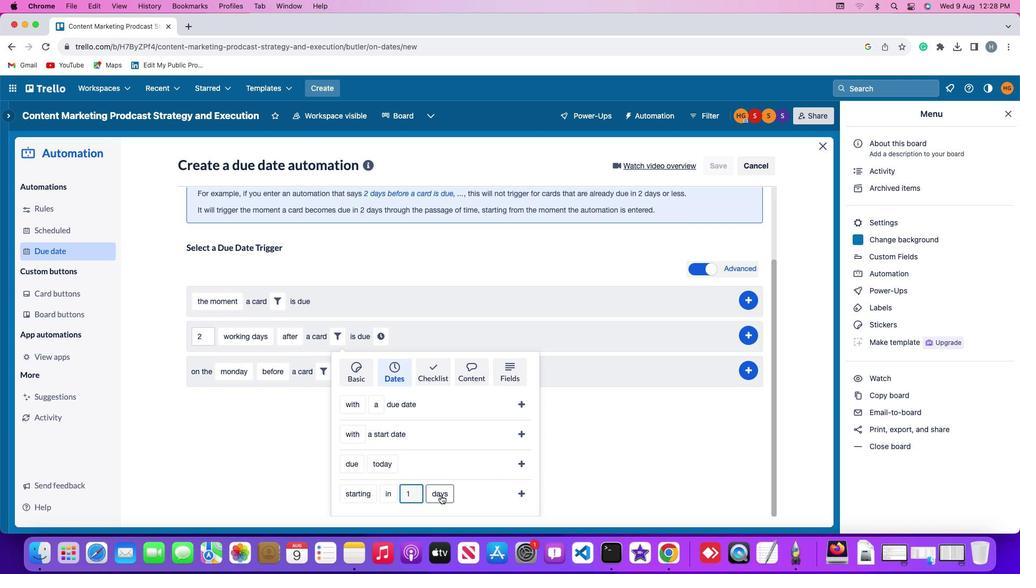 
Action: Mouse pressed left at (440, 494)
Screenshot: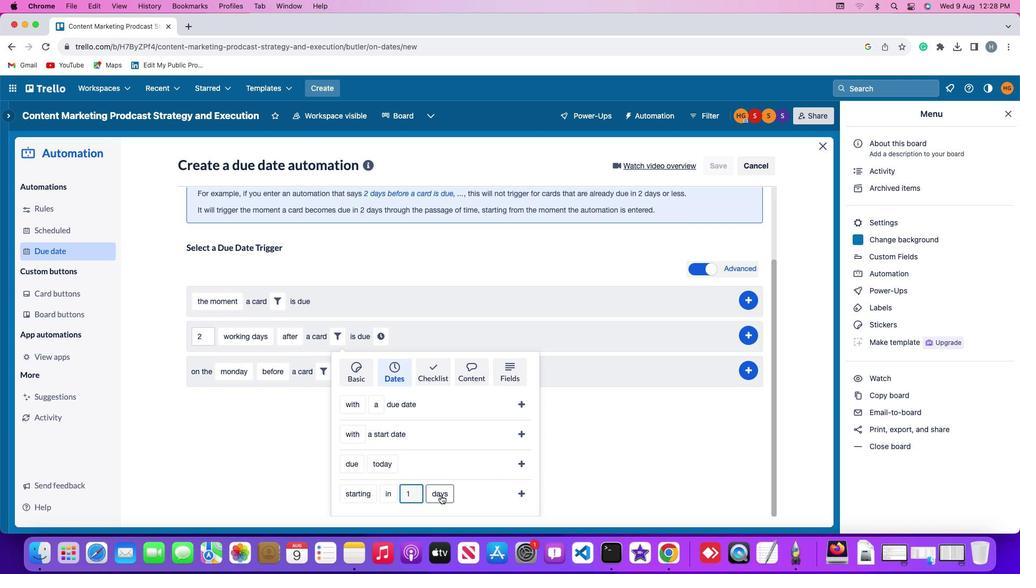 
Action: Mouse moved to (458, 451)
Screenshot: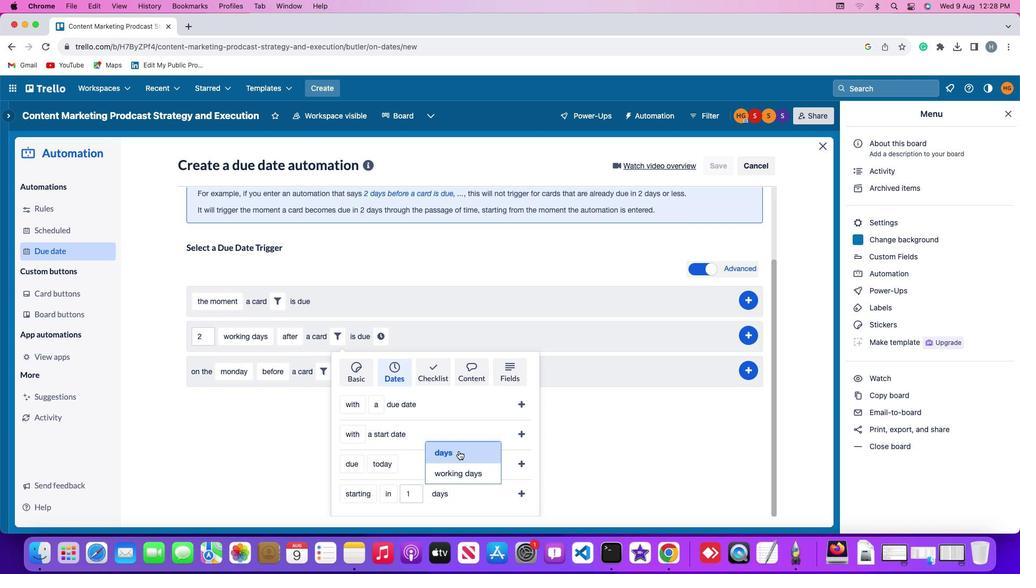 
Action: Mouse pressed left at (458, 451)
Screenshot: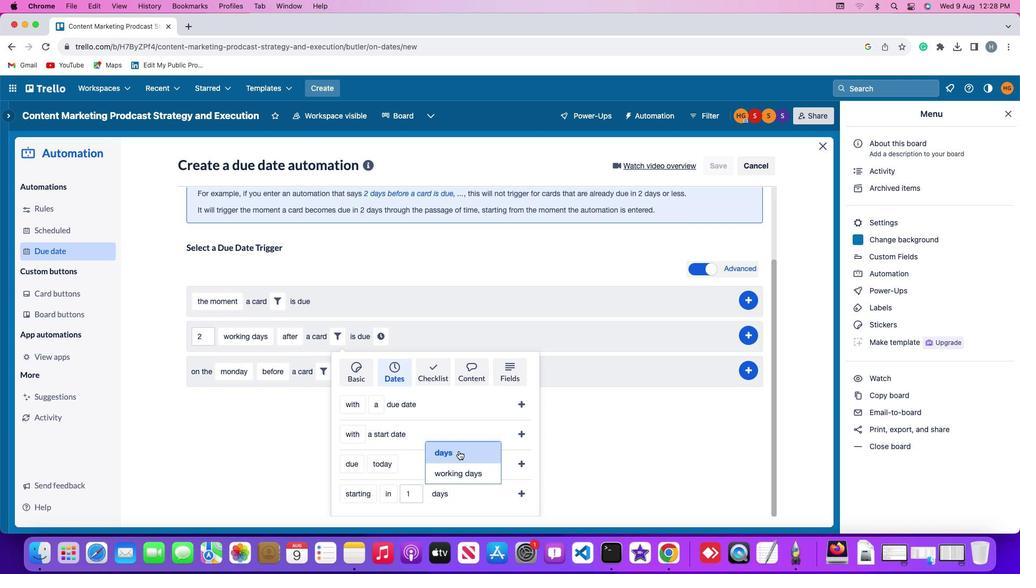
Action: Mouse moved to (522, 489)
Screenshot: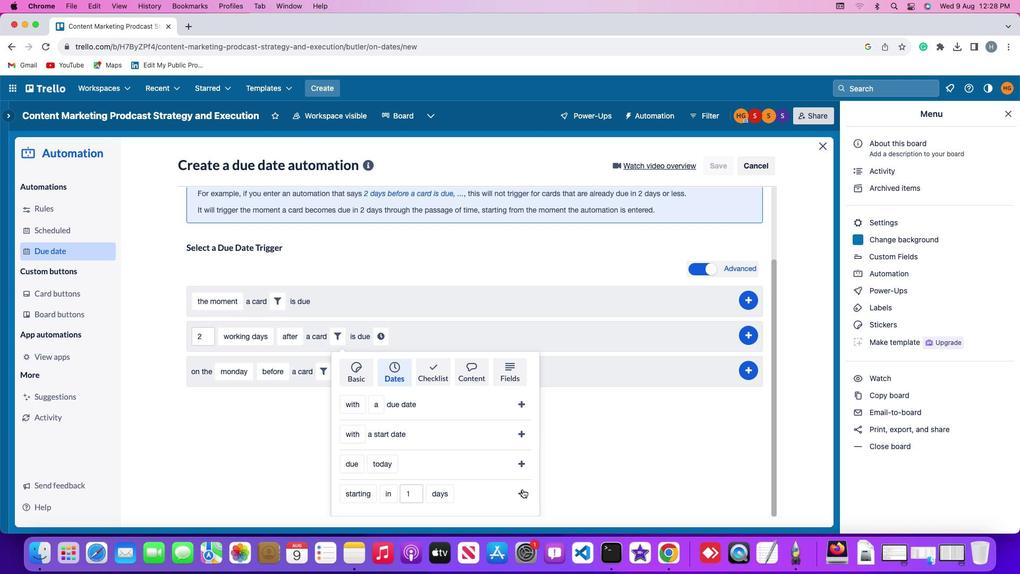 
Action: Mouse pressed left at (522, 489)
Screenshot: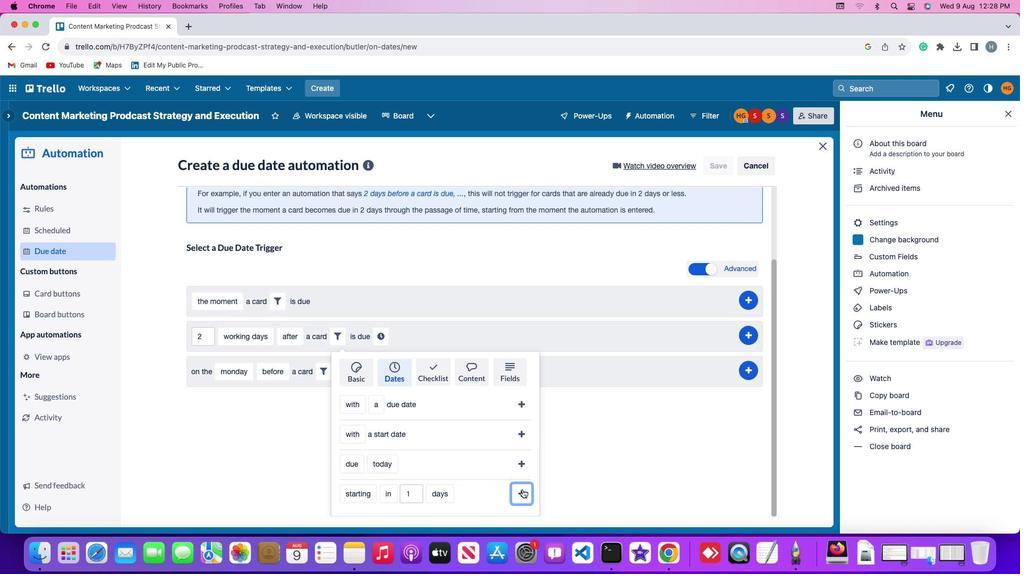 
Action: Mouse moved to (465, 430)
Screenshot: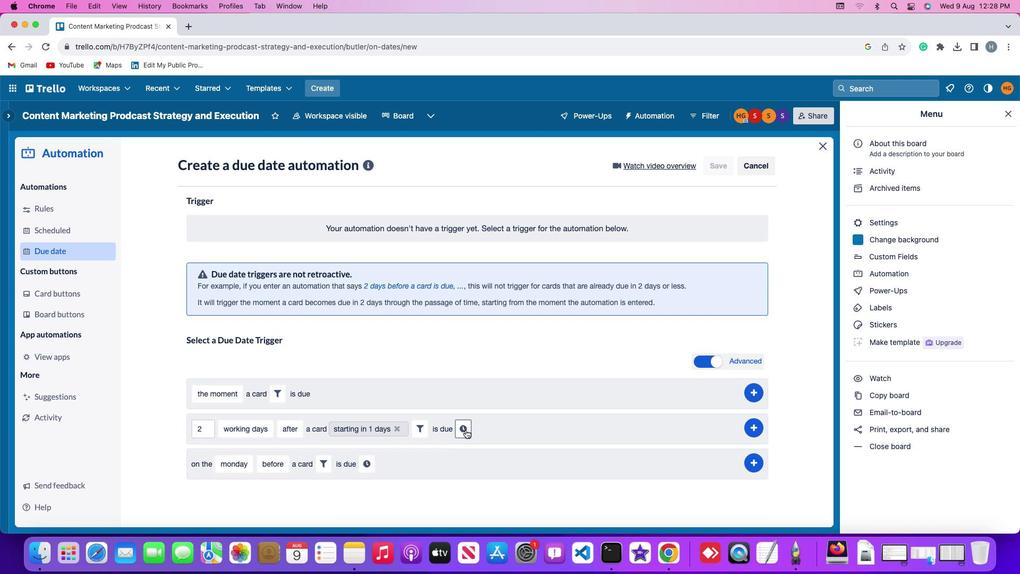 
Action: Mouse pressed left at (465, 430)
Screenshot: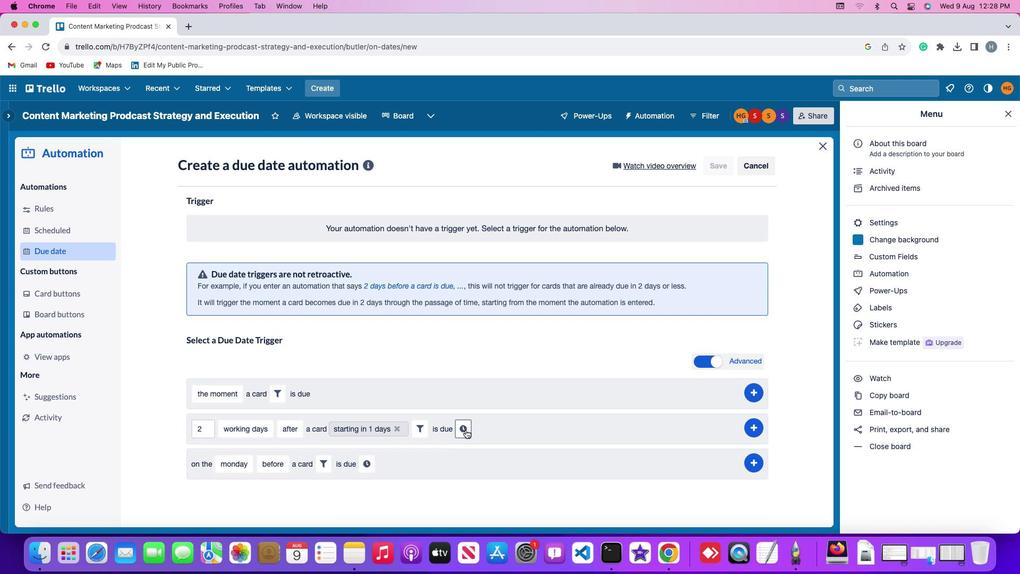 
Action: Mouse moved to (482, 429)
Screenshot: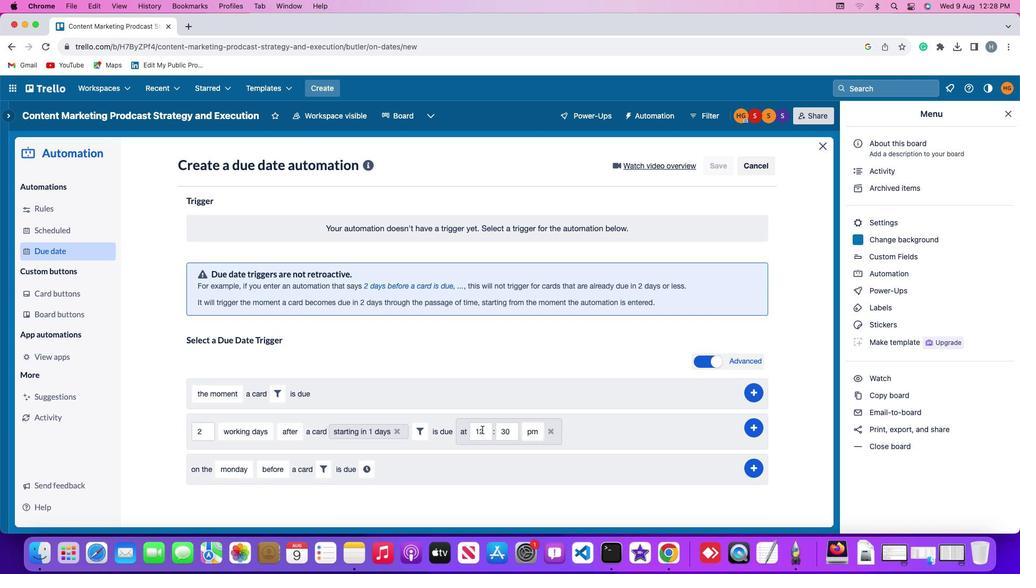 
Action: Mouse pressed left at (482, 429)
Screenshot: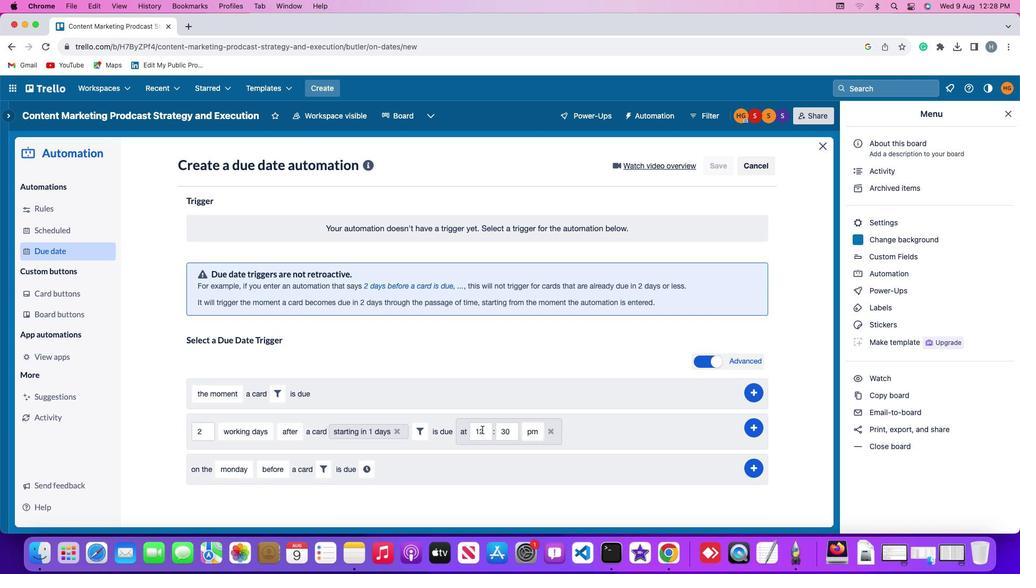 
Action: Key pressed Key.backspaceKey.backspace'1''1'
Screenshot: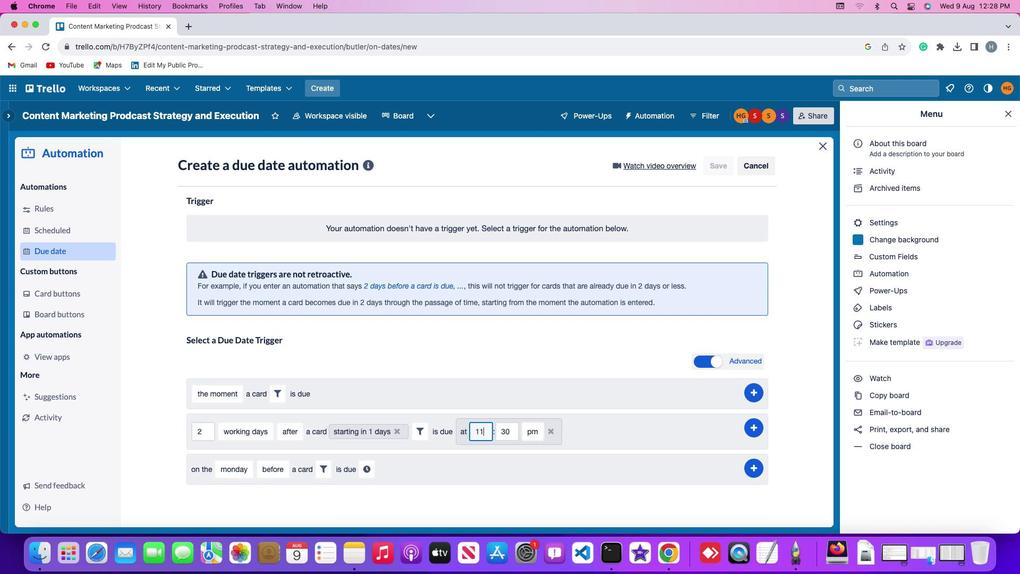 
Action: Mouse moved to (516, 428)
Screenshot: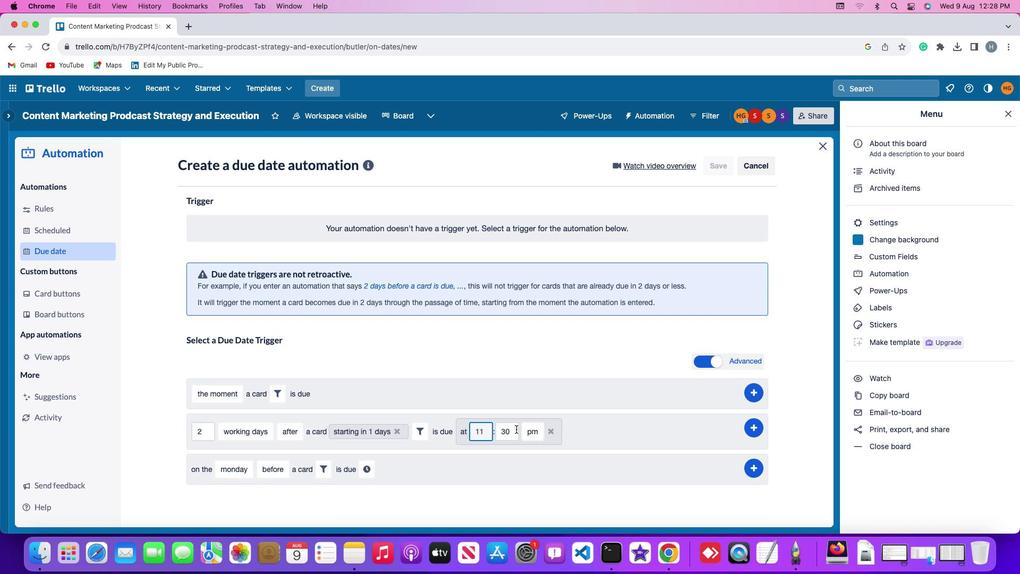 
Action: Mouse pressed left at (516, 428)
Screenshot: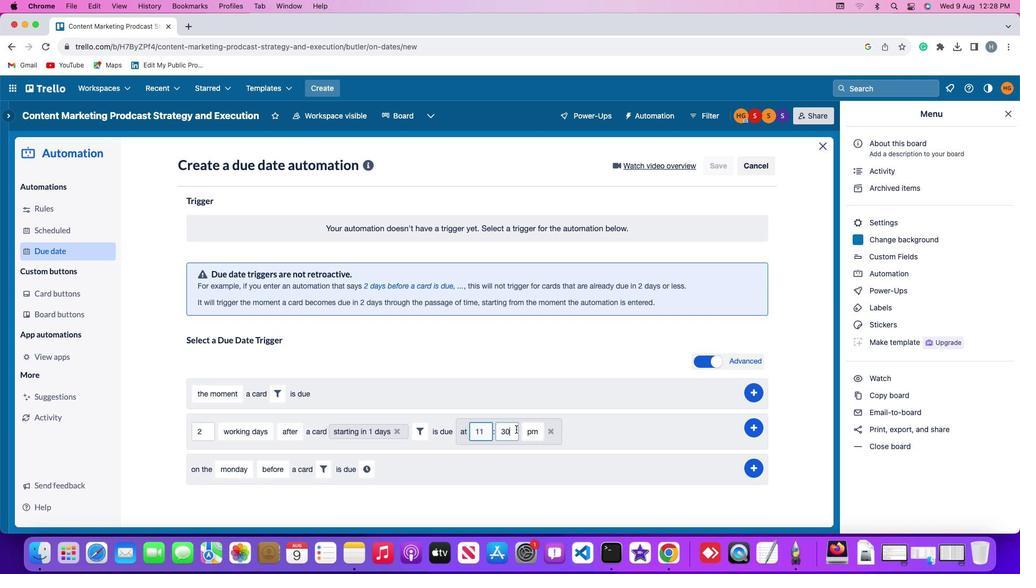 
Action: Key pressed Key.backspaceKey.backspace'0''0'
Screenshot: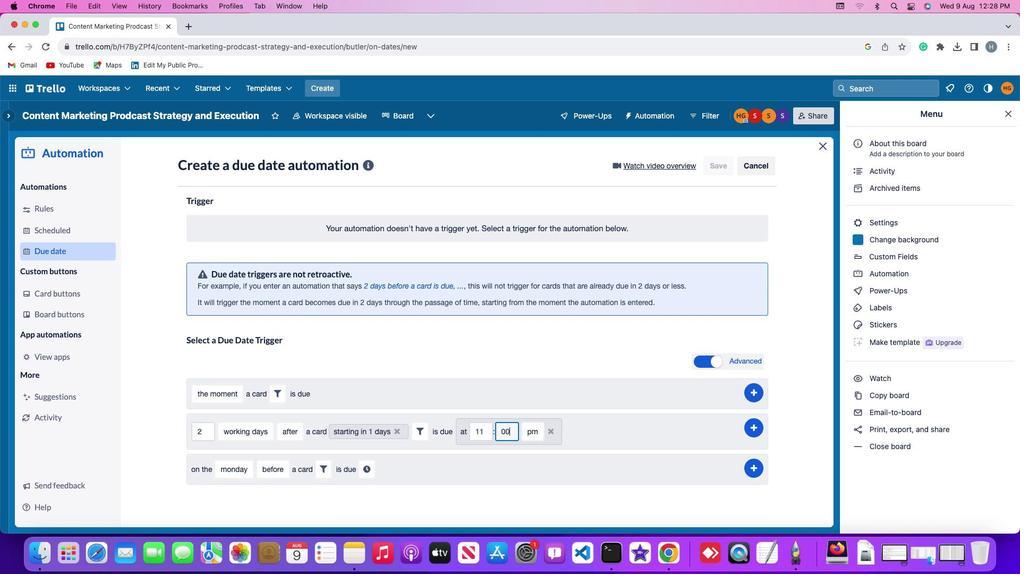 
Action: Mouse moved to (530, 429)
Screenshot: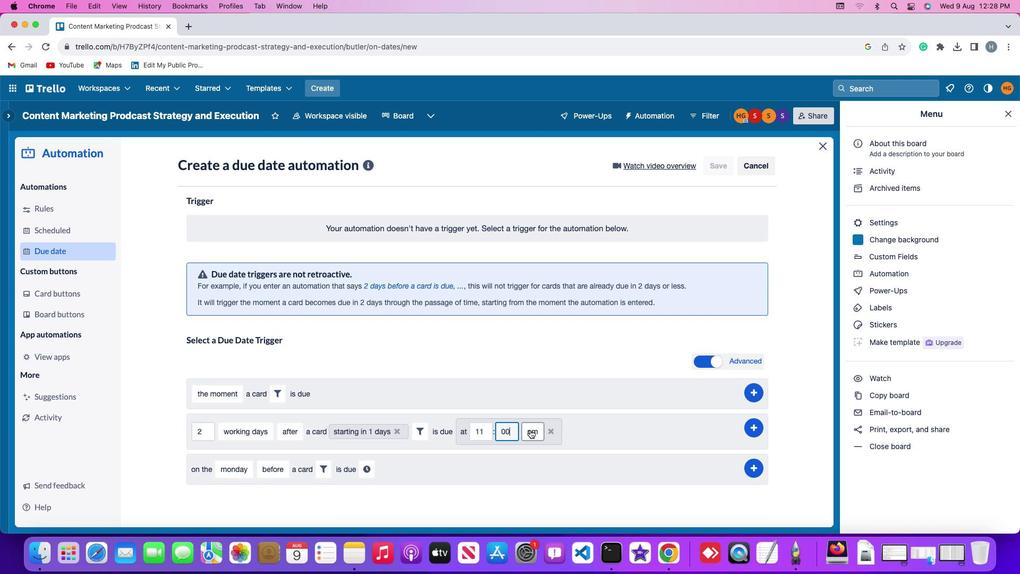 
Action: Mouse pressed left at (530, 429)
Screenshot: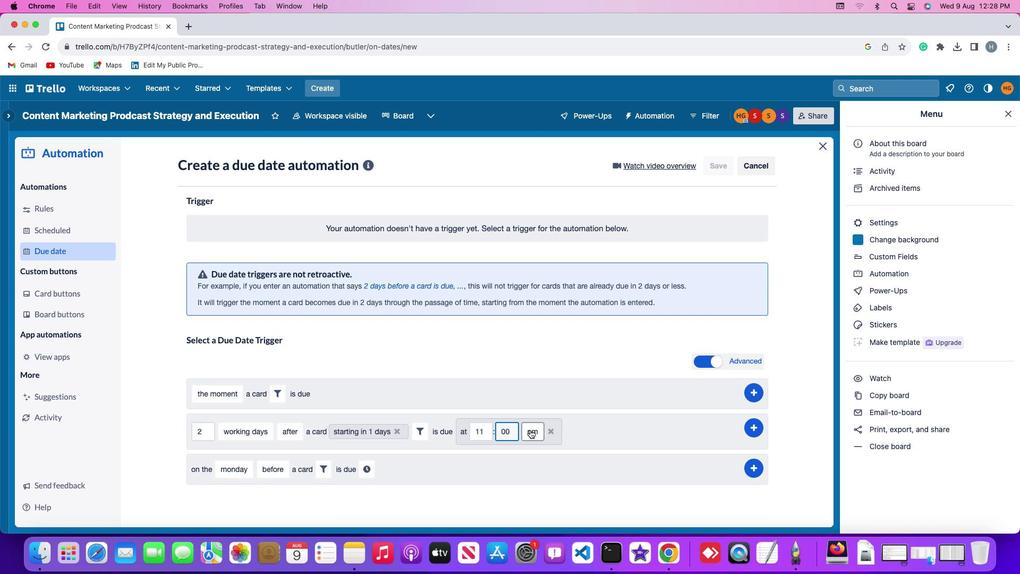 
Action: Mouse moved to (533, 450)
Screenshot: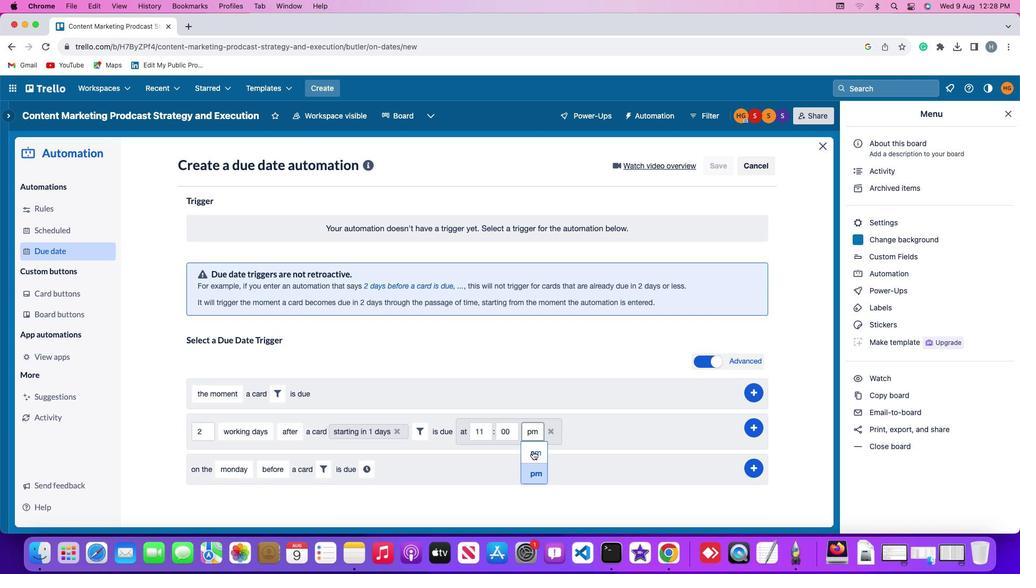 
Action: Mouse pressed left at (533, 450)
Screenshot: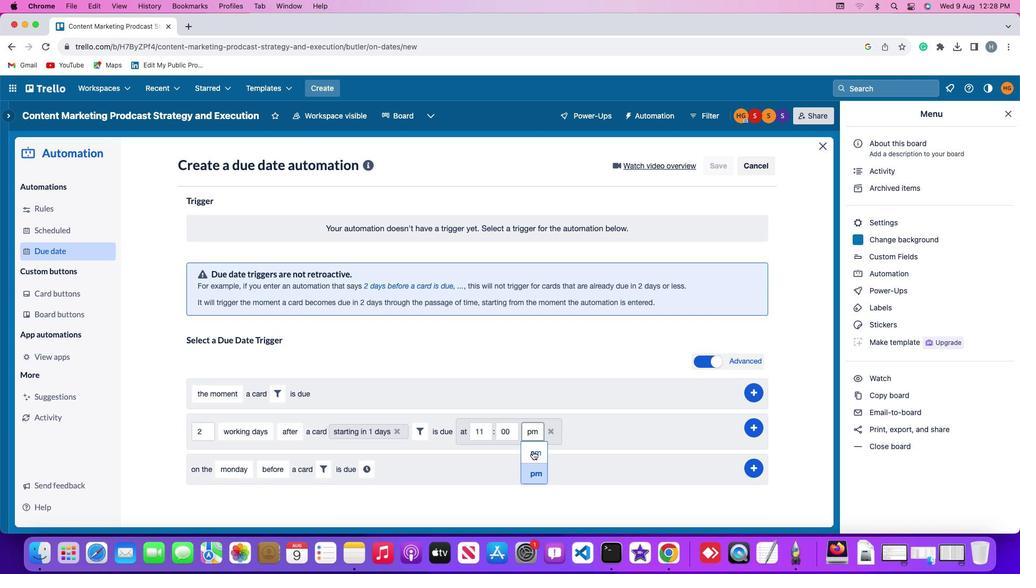 
Action: Mouse moved to (756, 427)
Screenshot: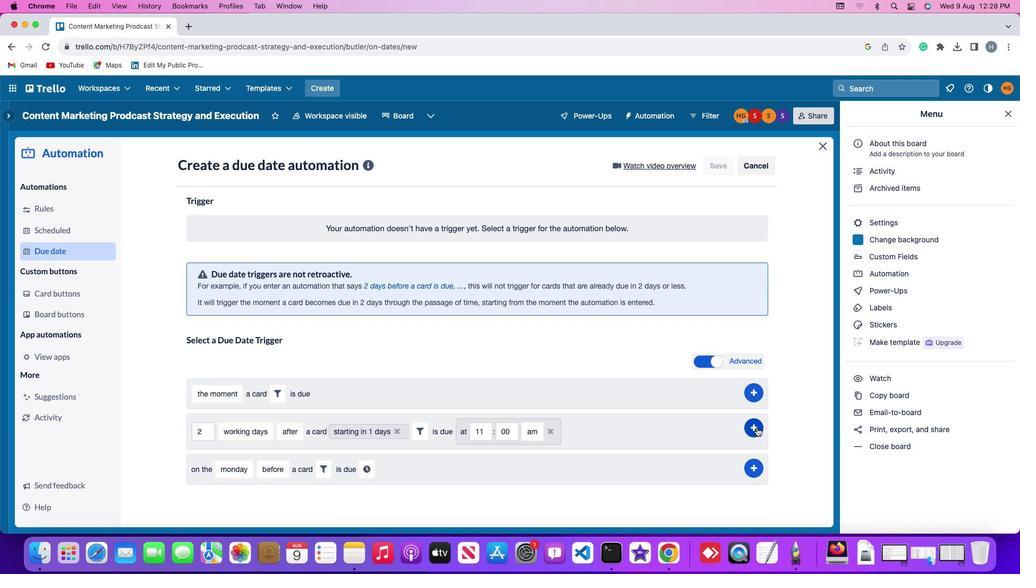 
Action: Mouse pressed left at (756, 427)
Screenshot: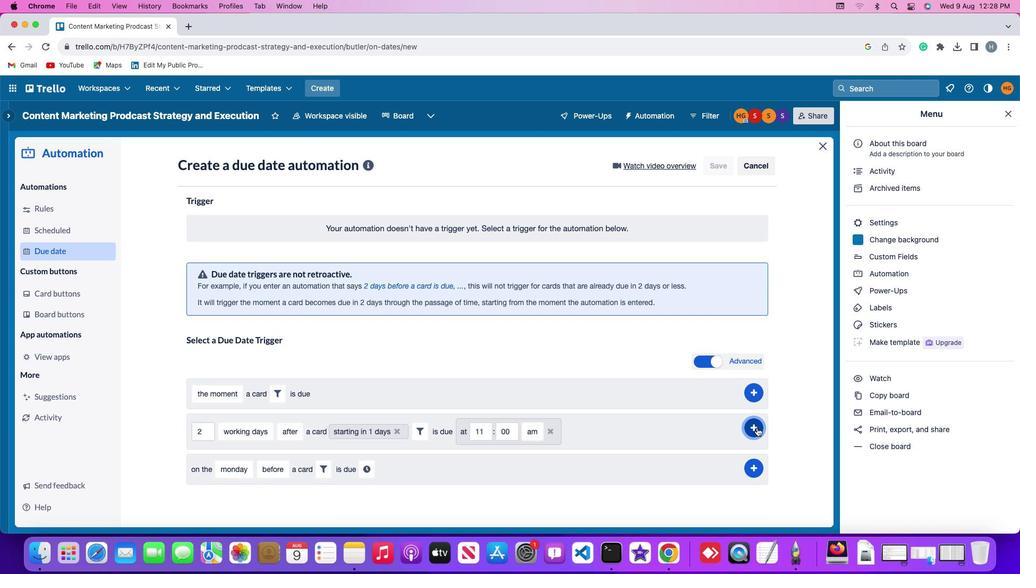 
Action: Mouse moved to (796, 329)
Screenshot: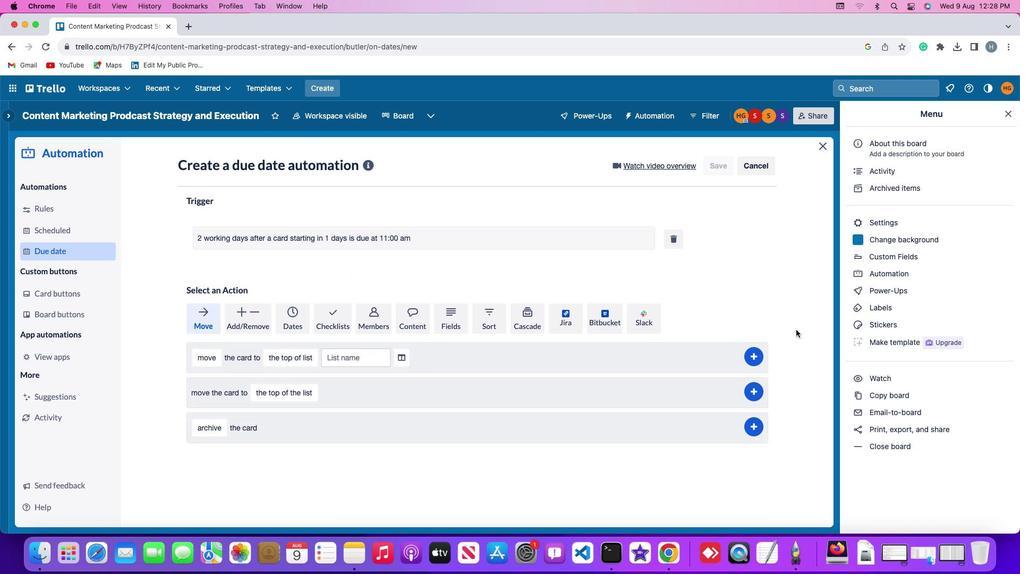
